 Task: Add an event with the title Third Performance Evaluation and Recognition, date '2023/12/03', time 9:40 AM to 11:40 AMand add a description: The Strategy Planning Session sets the foundation for informed decision-making, goal alignment, and coordinated efforts. It enables participants to collectively shape the organization's or project's direction, anticipate challenges, and create a roadmap for success._x000D_
_x000D_
_x000D_
_x000D_
_x000D_
, put the event into Yellow category, logged in from the account softage.9@softage.netand send the event invitation to softage.6@softage.net with CC to  softage.7@softage.net. Set a reminder for the event 12 hour before
Action: Mouse moved to (81, 107)
Screenshot: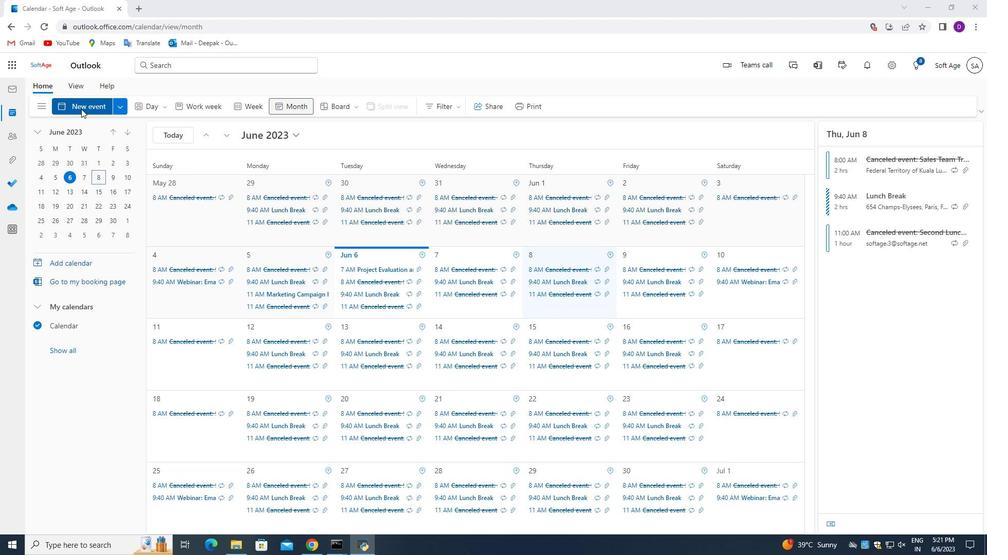 
Action: Mouse pressed left at (81, 107)
Screenshot: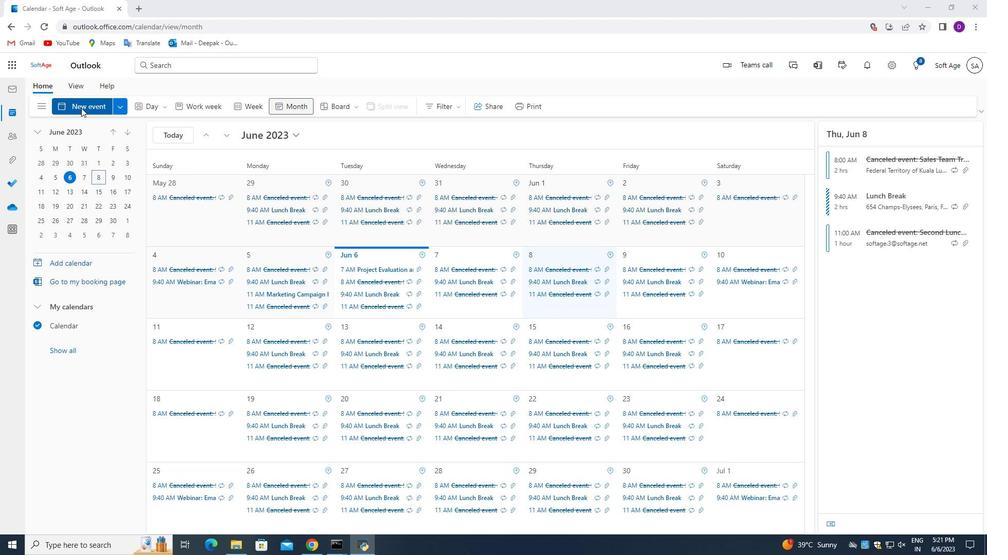 
Action: Mouse moved to (361, 388)
Screenshot: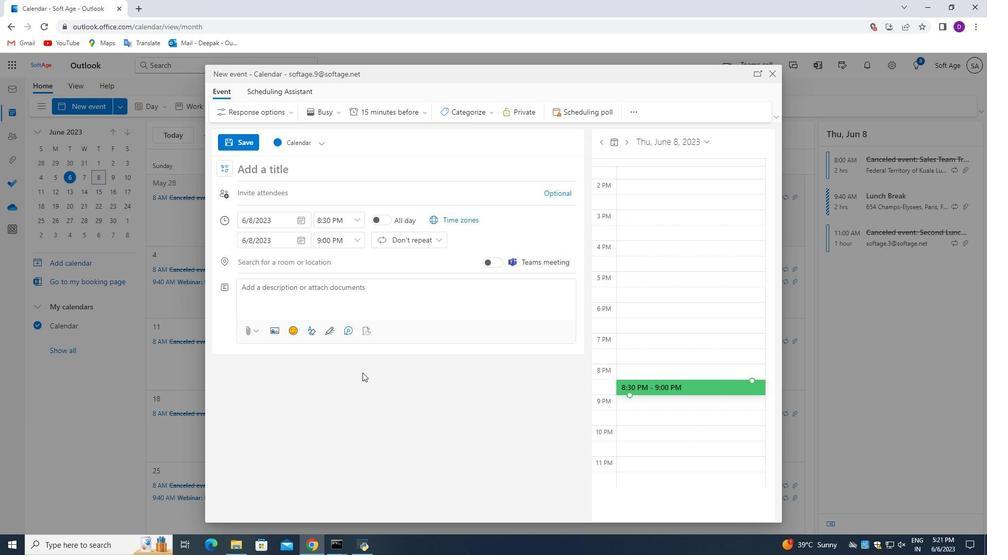 
Action: Key pressed <Key.shift_r>Third<Key.space><Key.shift>Performance<Key.space><Key.shift_r>Evaluation<Key.space>and<Key.space><Key.shift_r>Recognition
Screenshot: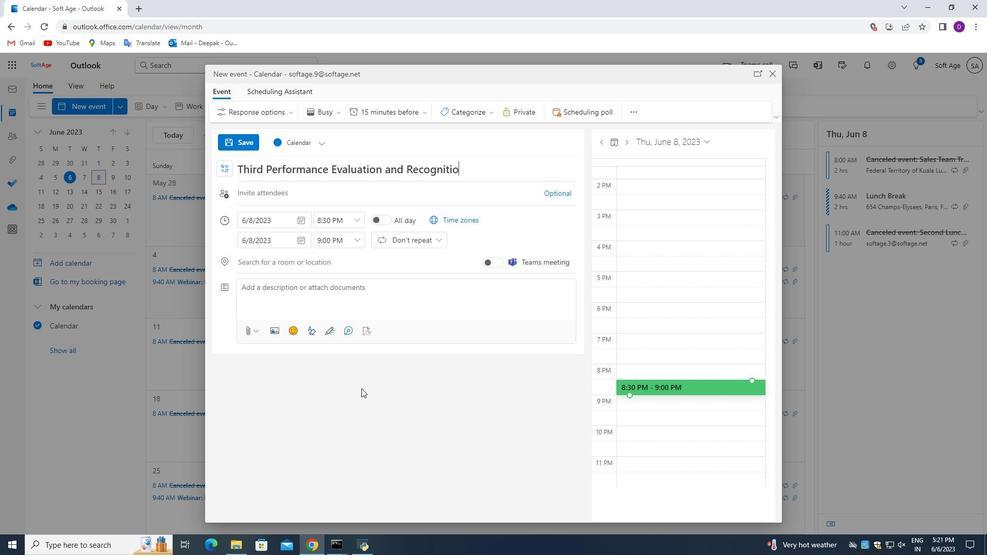 
Action: Mouse moved to (300, 221)
Screenshot: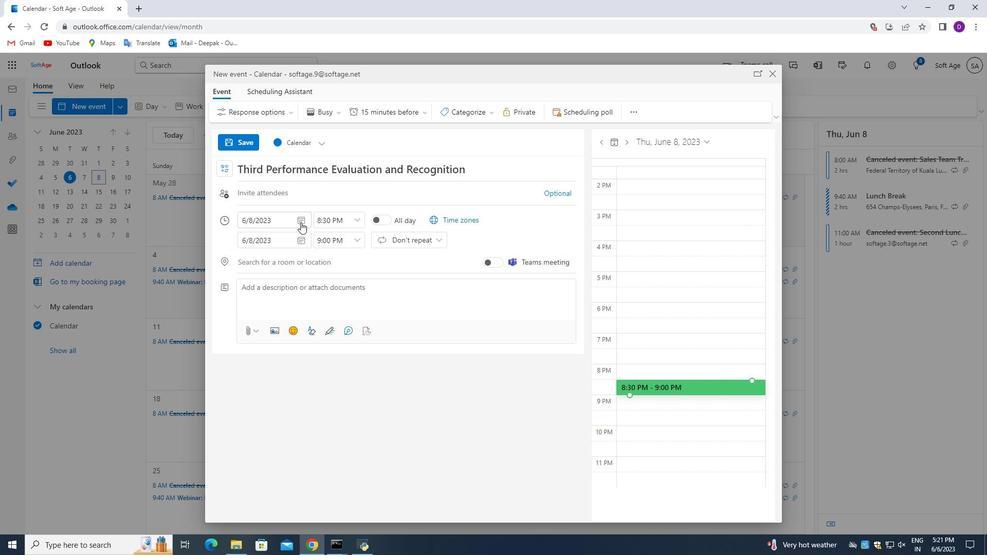 
Action: Mouse pressed left at (300, 221)
Screenshot: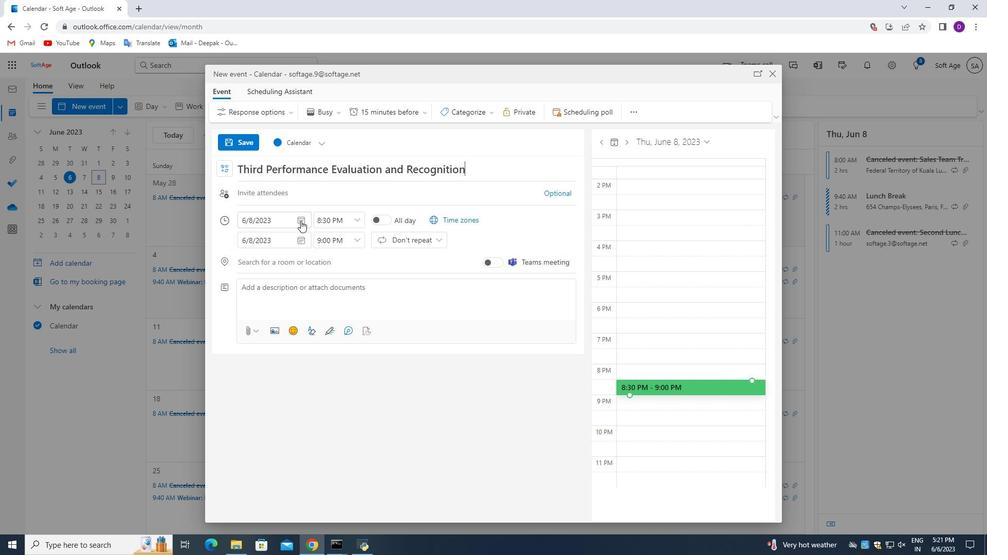 
Action: Mouse moved to (273, 242)
Screenshot: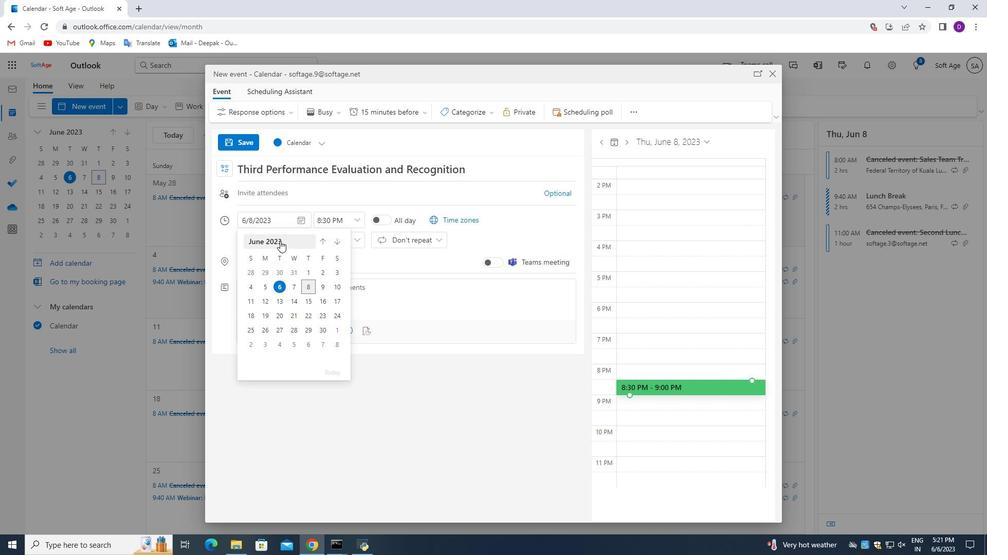 
Action: Mouse pressed left at (273, 242)
Screenshot: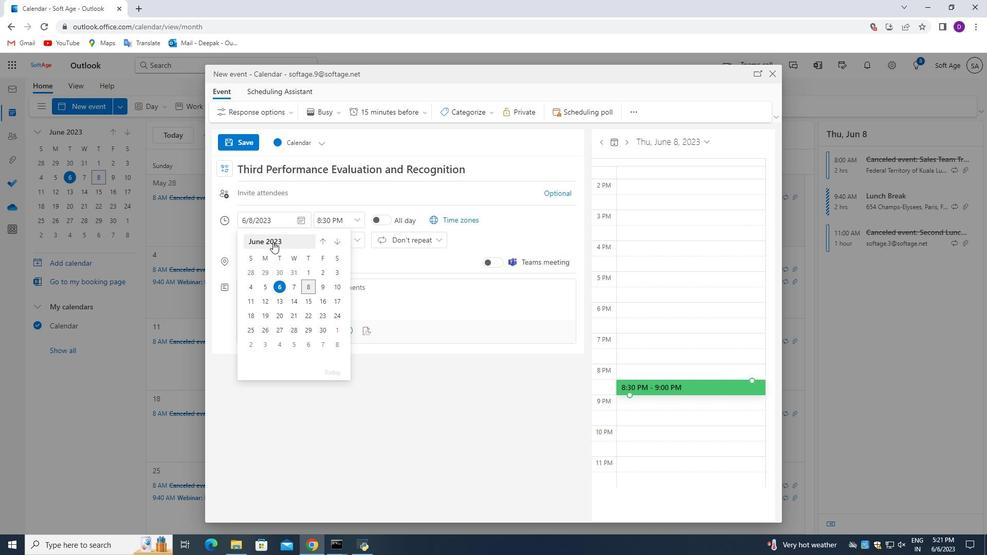 
Action: Mouse moved to (334, 320)
Screenshot: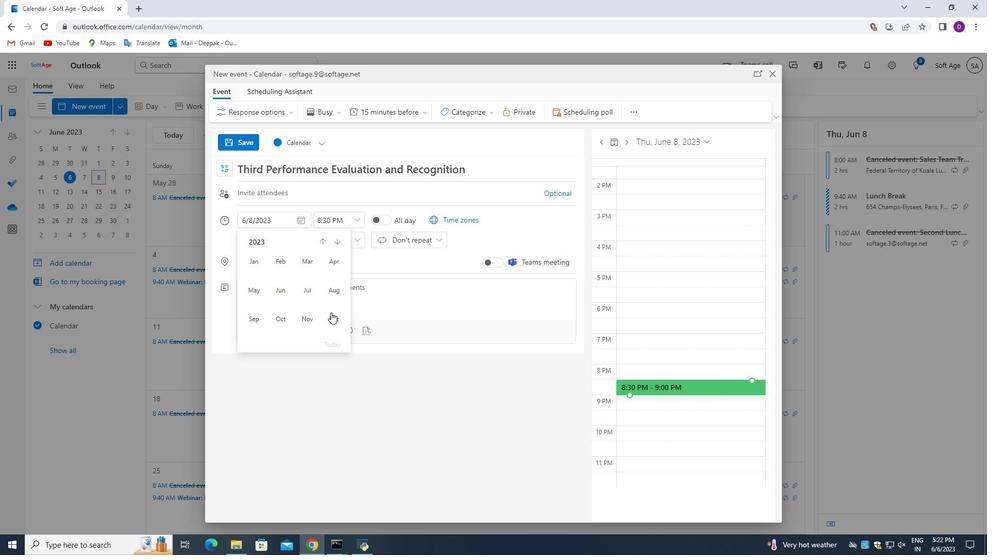 
Action: Mouse pressed left at (334, 320)
Screenshot: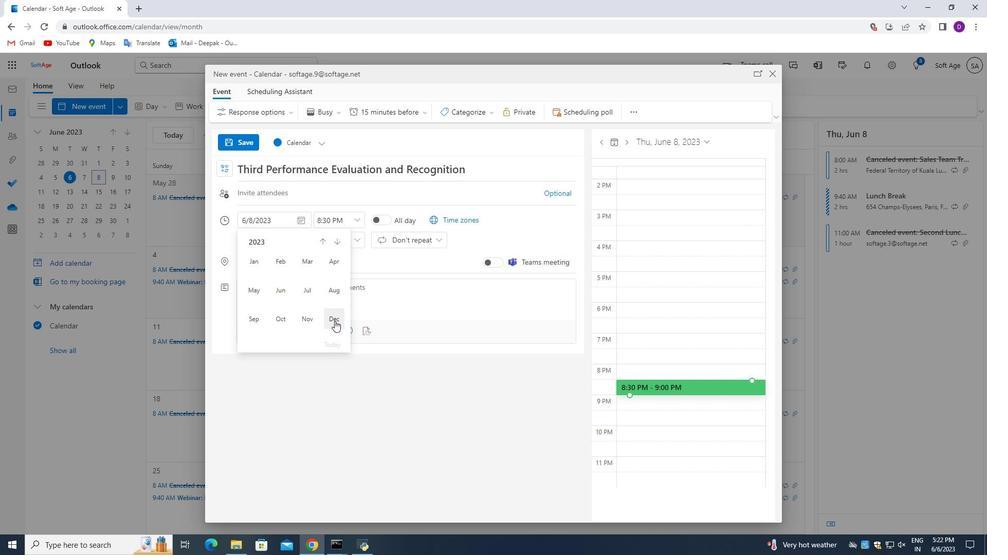 
Action: Mouse moved to (250, 287)
Screenshot: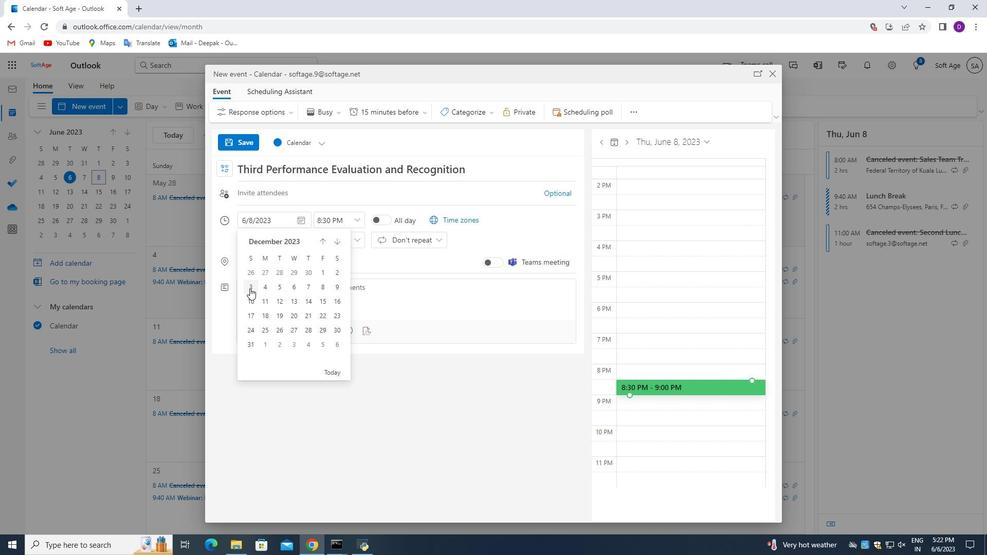 
Action: Mouse pressed left at (250, 287)
Screenshot: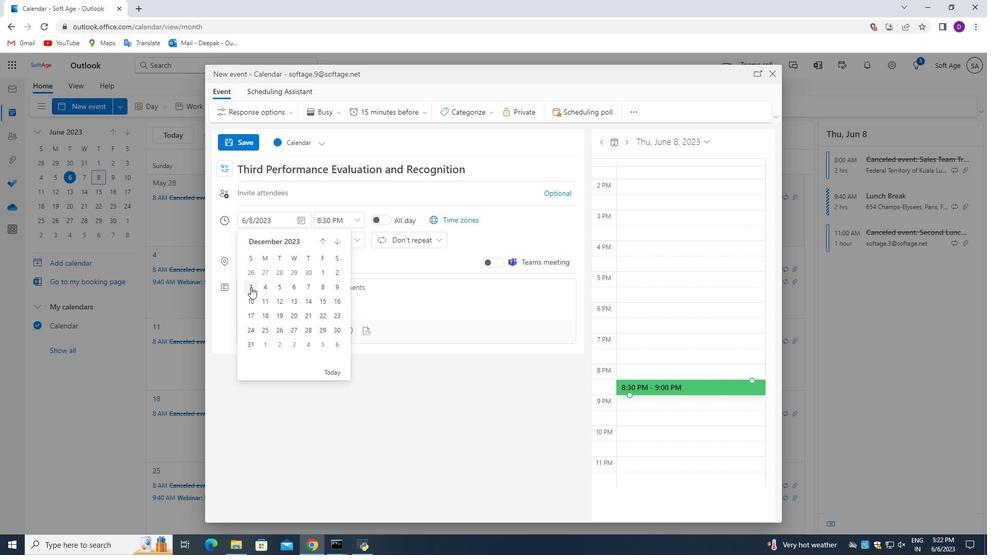 
Action: Mouse moved to (356, 220)
Screenshot: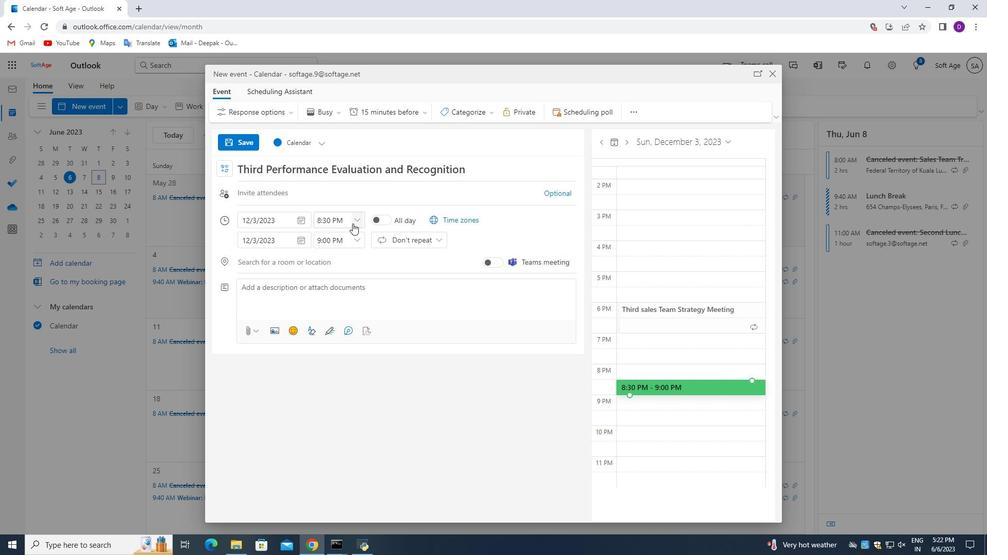 
Action: Mouse pressed left at (356, 220)
Screenshot: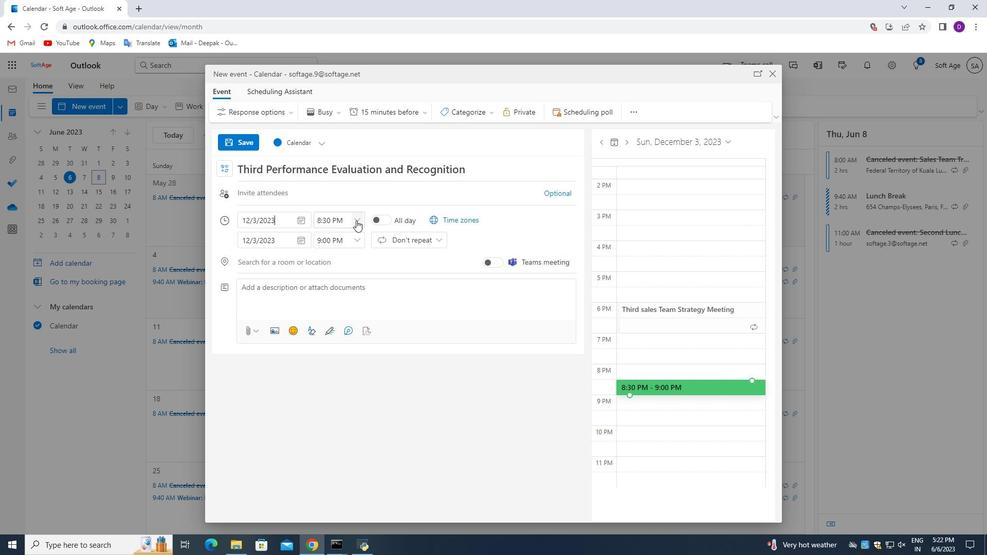 
Action: Mouse moved to (334, 322)
Screenshot: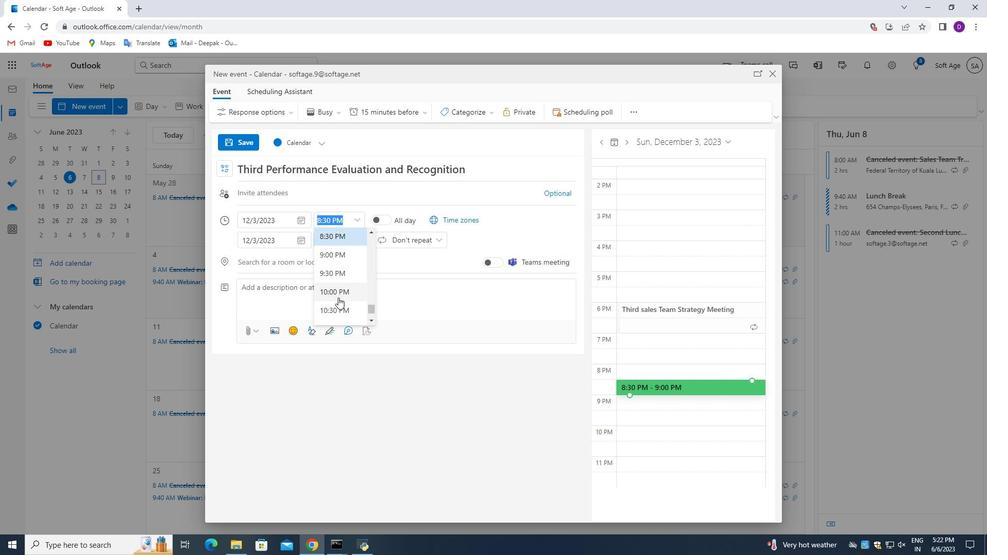 
Action: Mouse scrolled (334, 323) with delta (0, 0)
Screenshot: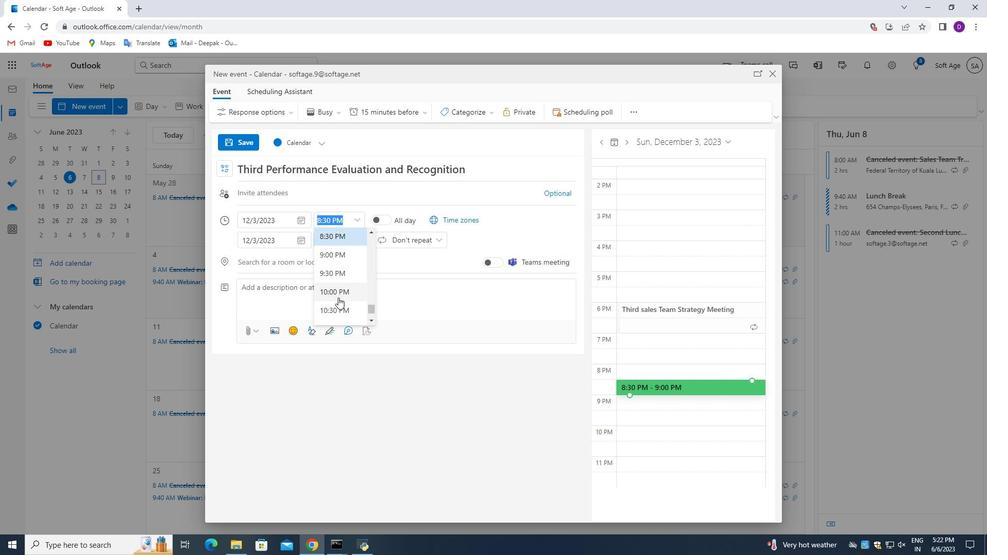 
Action: Mouse moved to (334, 322)
Screenshot: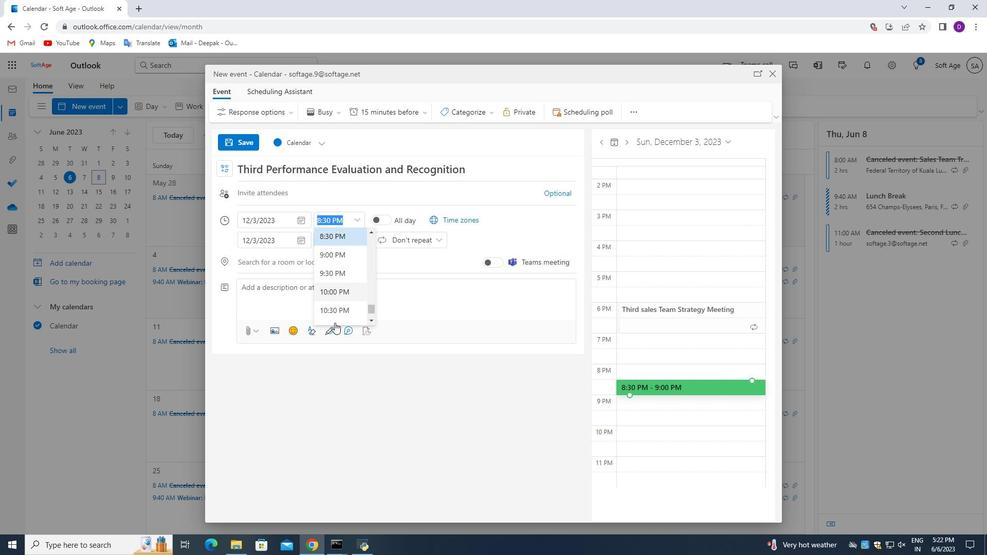 
Action: Mouse scrolled (334, 323) with delta (0, 0)
Screenshot: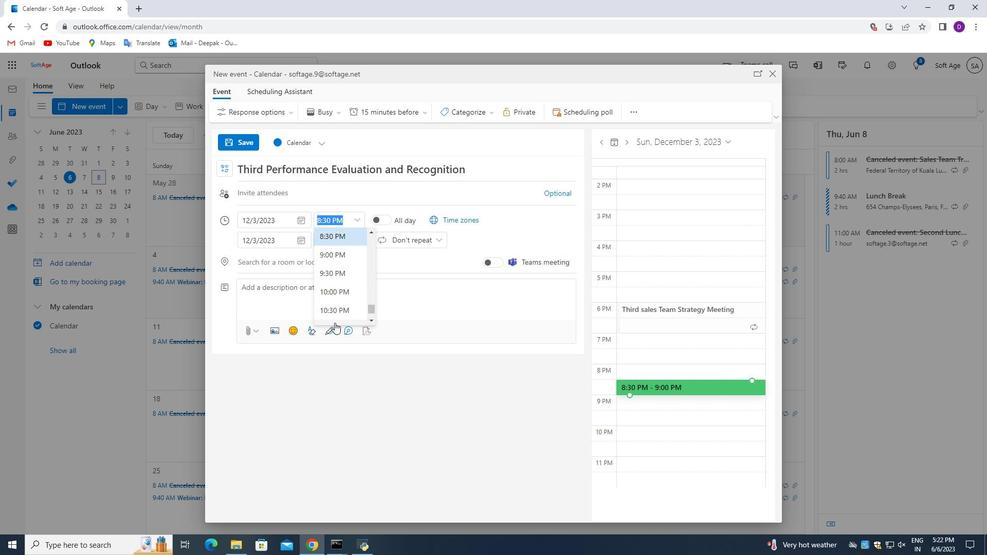 
Action: Mouse moved to (345, 276)
Screenshot: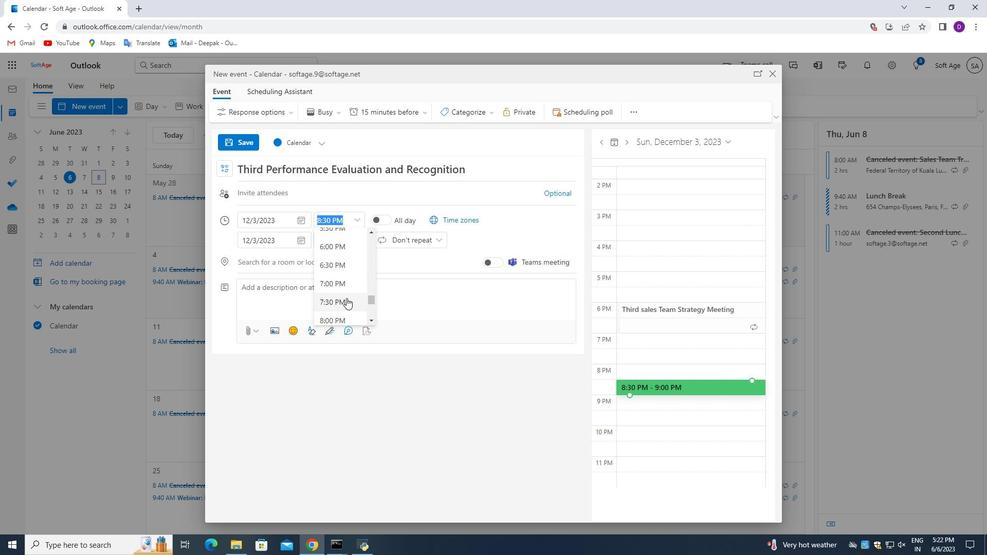 
Action: Mouse scrolled (345, 276) with delta (0, 0)
Screenshot: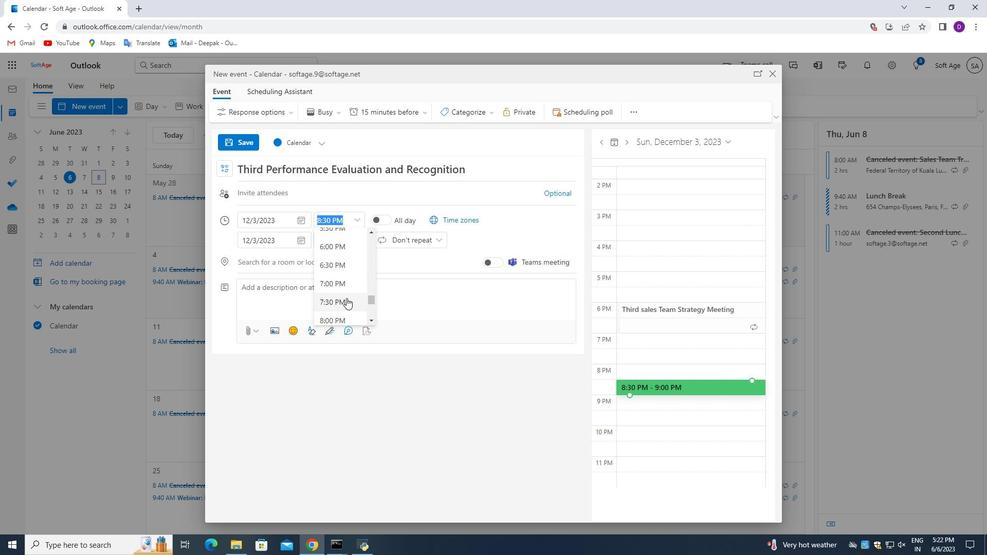 
Action: Mouse moved to (345, 274)
Screenshot: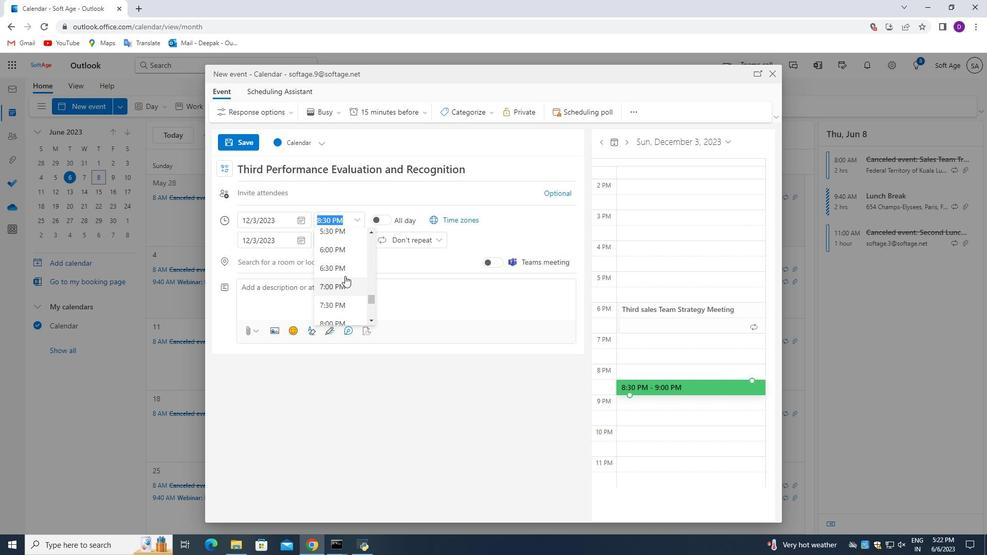 
Action: Mouse scrolled (345, 275) with delta (0, 0)
Screenshot: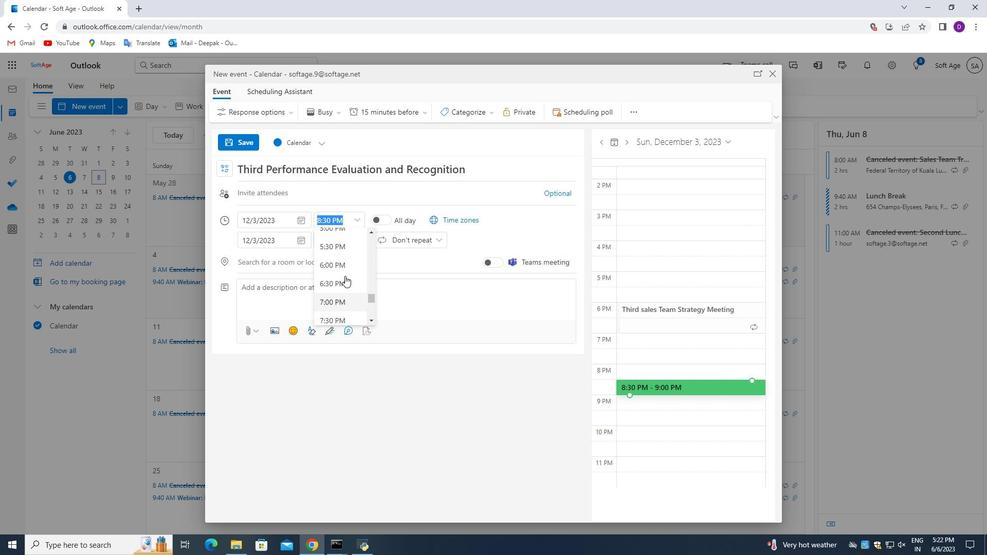 
Action: Mouse scrolled (345, 275) with delta (0, 0)
Screenshot: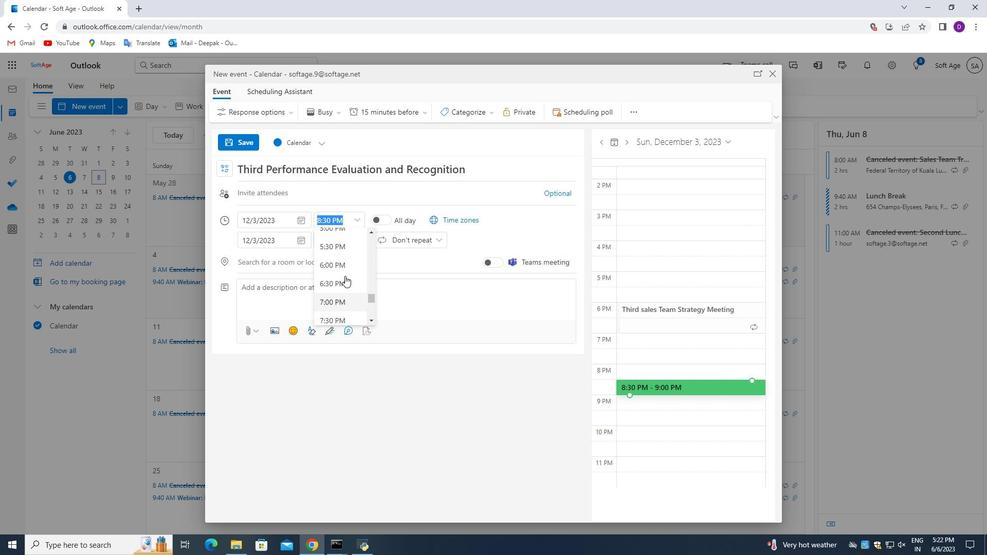 
Action: Mouse scrolled (345, 275) with delta (0, 0)
Screenshot: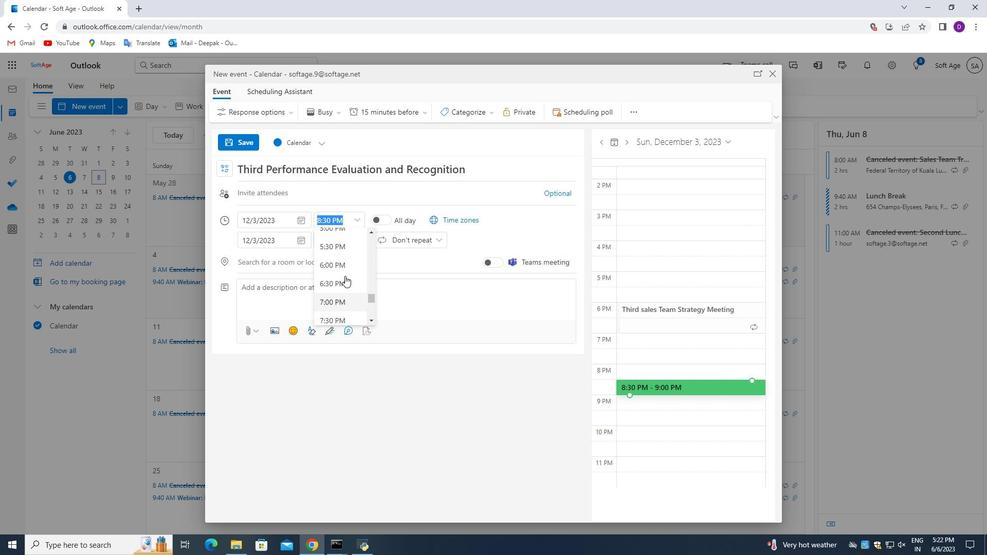 
Action: Mouse scrolled (345, 275) with delta (0, 0)
Screenshot: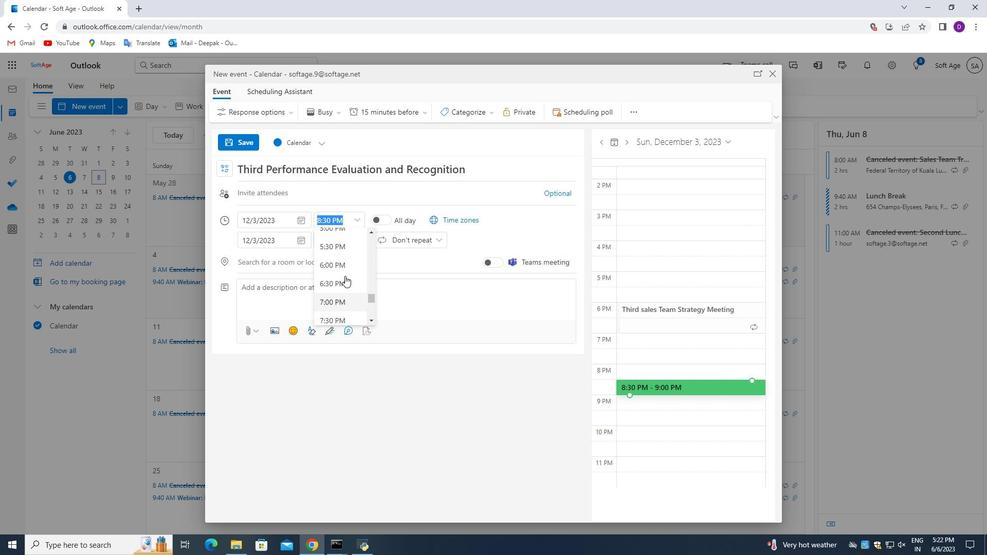 
Action: Mouse moved to (341, 286)
Screenshot: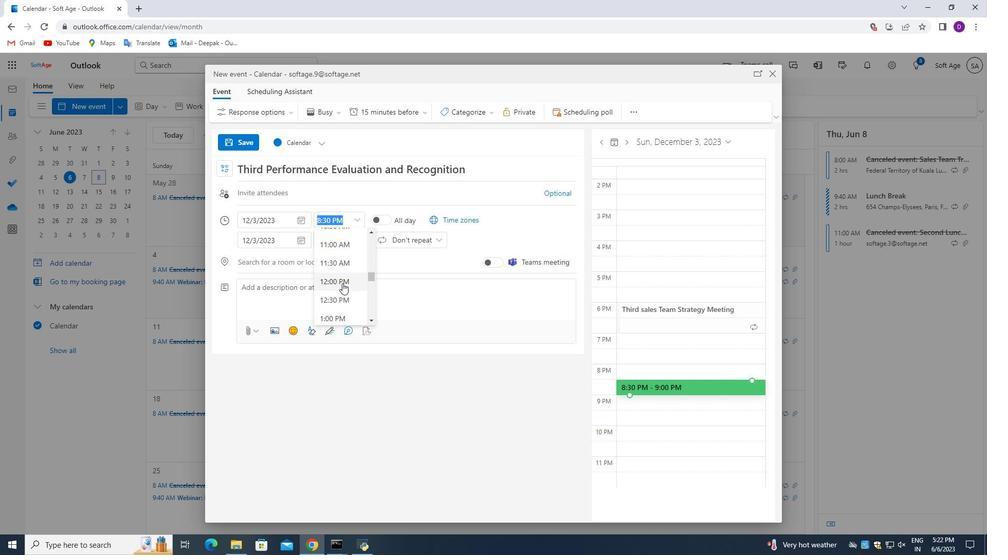 
Action: Mouse scrolled (341, 286) with delta (0, 0)
Screenshot: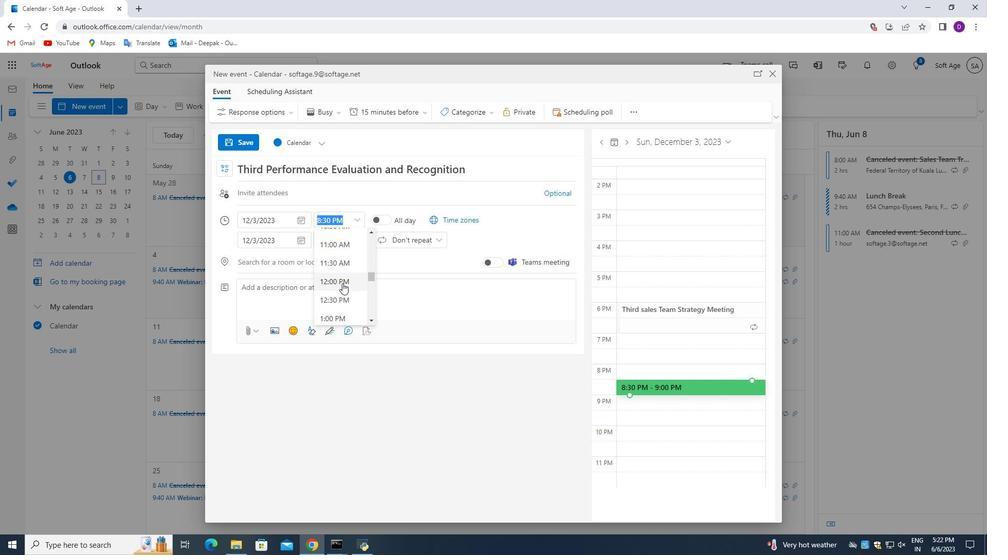 
Action: Mouse moved to (341, 287)
Screenshot: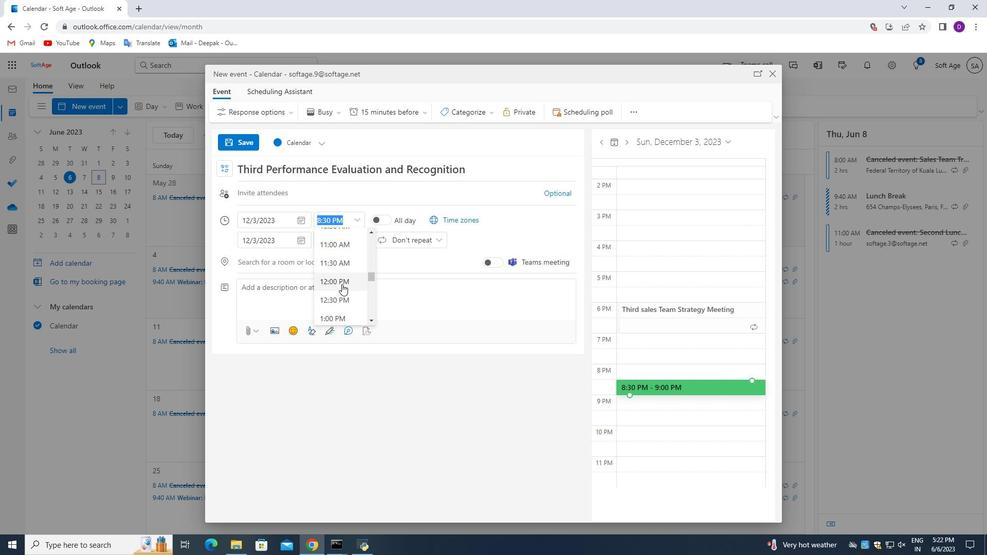 
Action: Mouse scrolled (341, 288) with delta (0, 0)
Screenshot: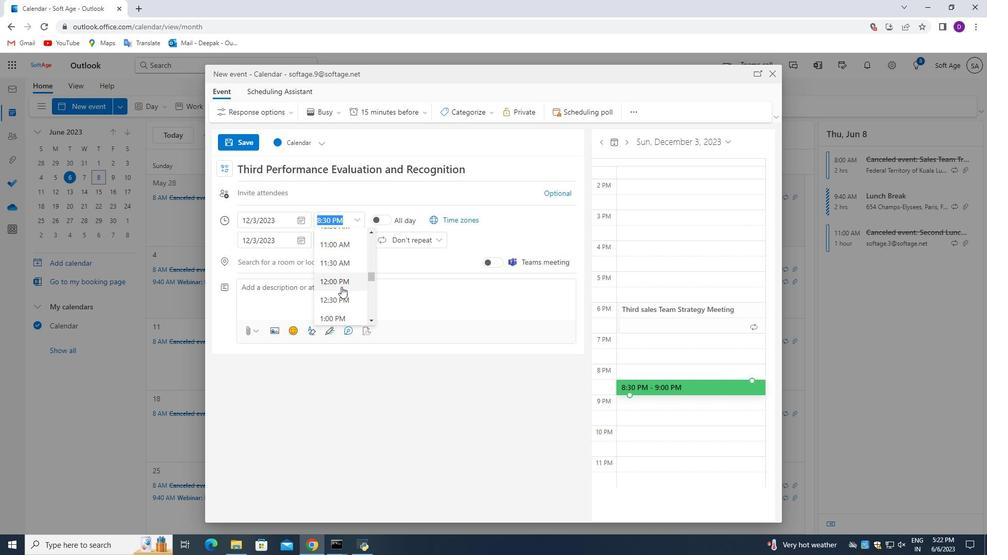 
Action: Mouse moved to (340, 292)
Screenshot: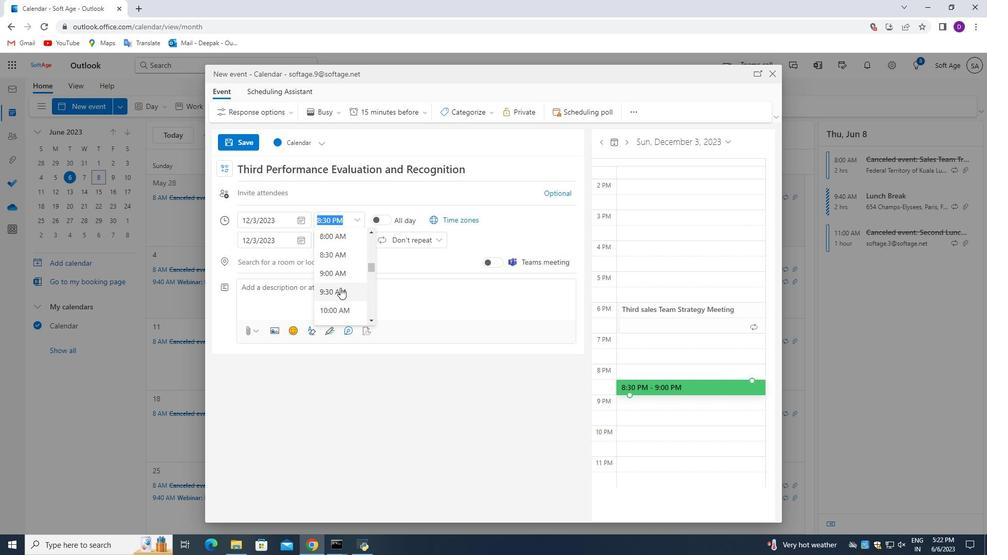
Action: Mouse pressed left at (340, 292)
Screenshot: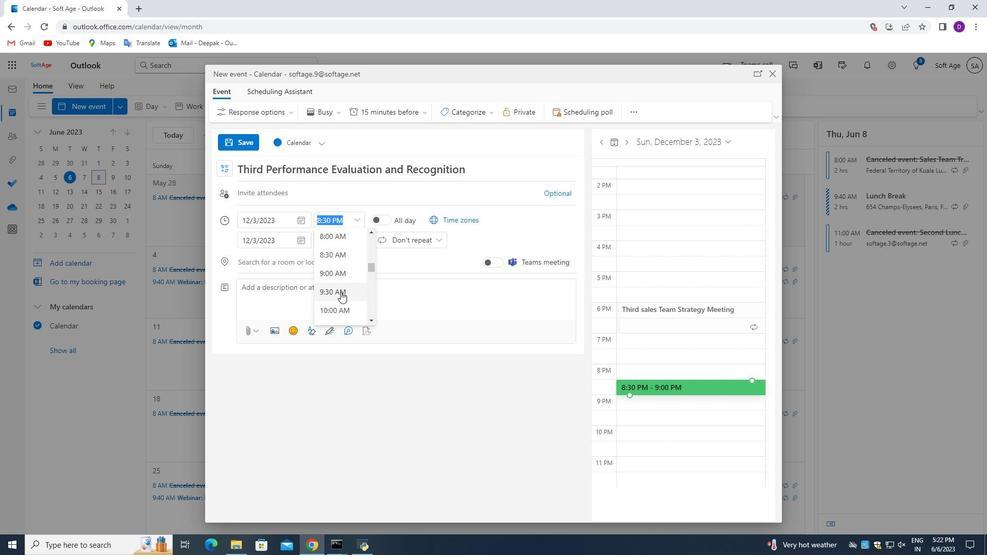 
Action: Mouse moved to (326, 221)
Screenshot: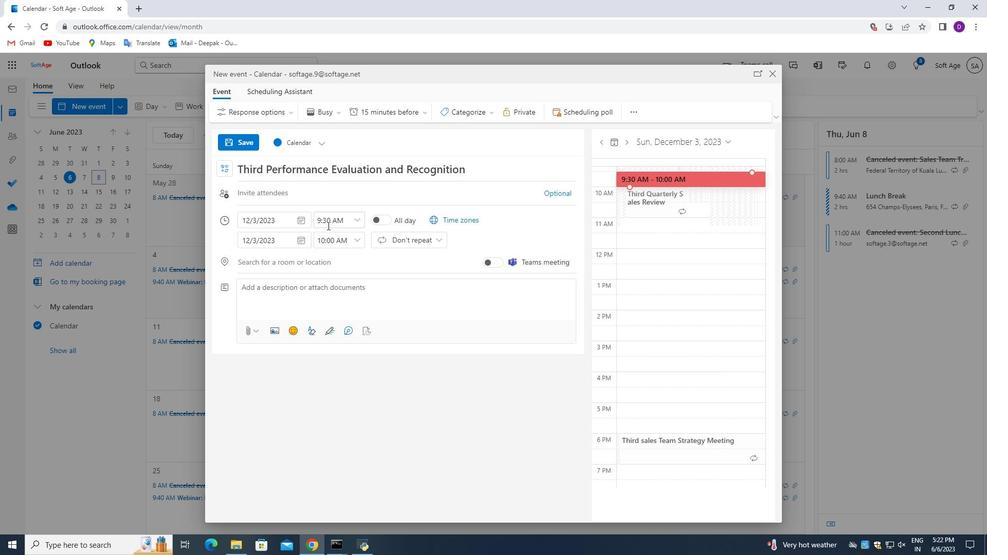 
Action: Mouse pressed left at (326, 221)
Screenshot: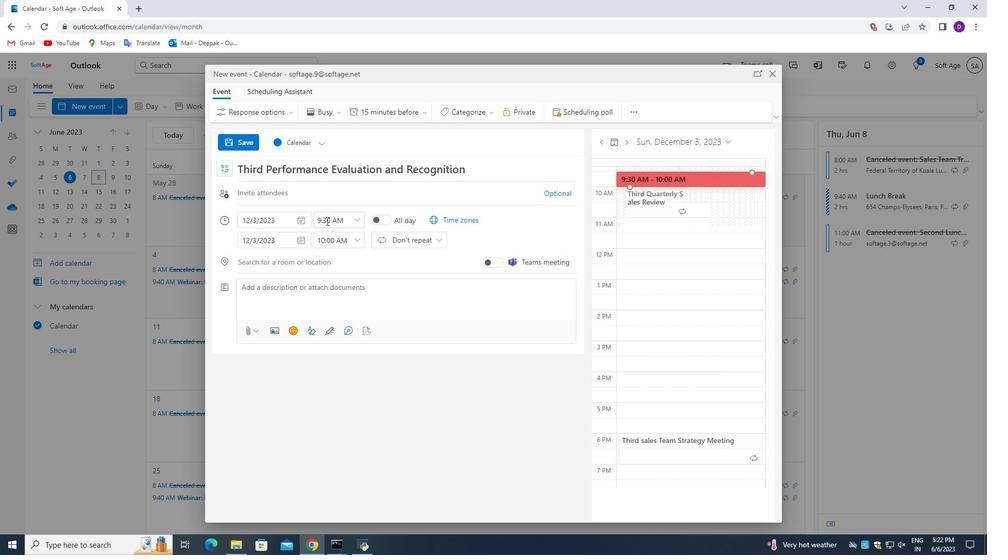 
Action: Mouse moved to (375, 330)
Screenshot: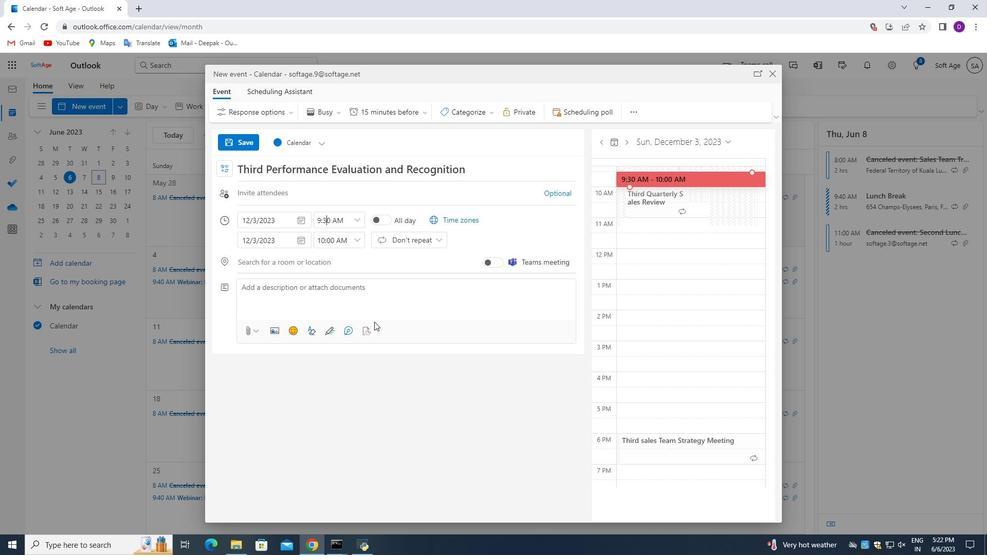 
Action: Key pressed <Key.backspace>4
Screenshot: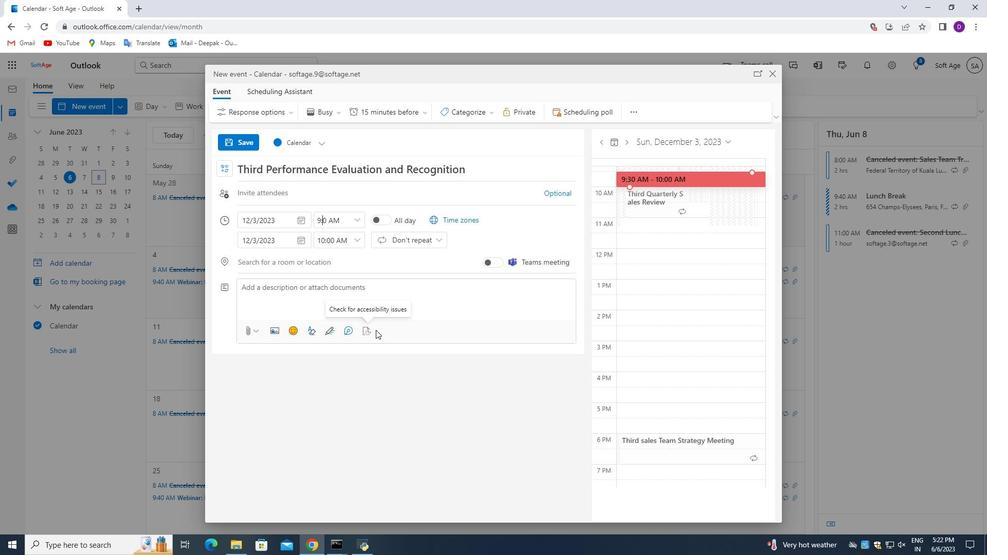 
Action: Mouse moved to (360, 242)
Screenshot: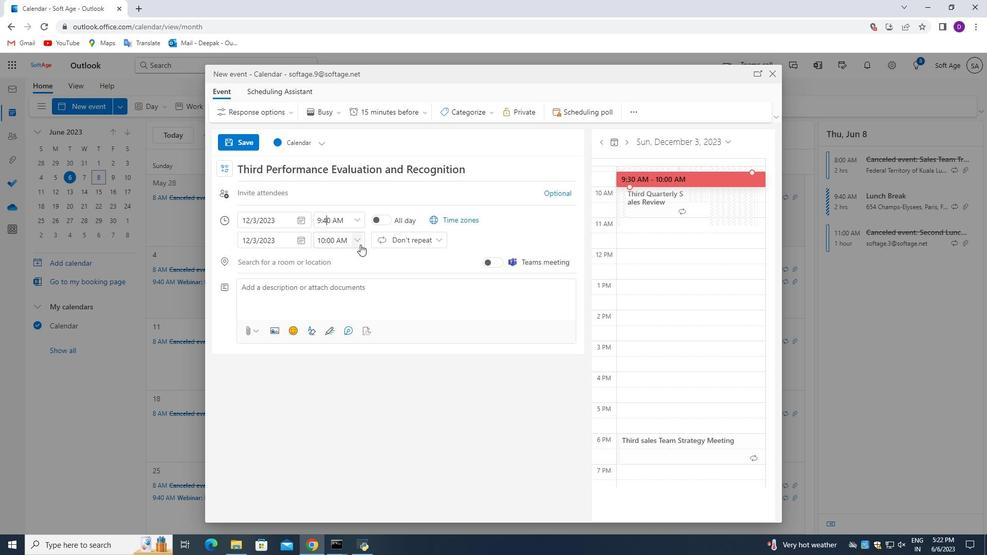 
Action: Mouse pressed left at (360, 242)
Screenshot: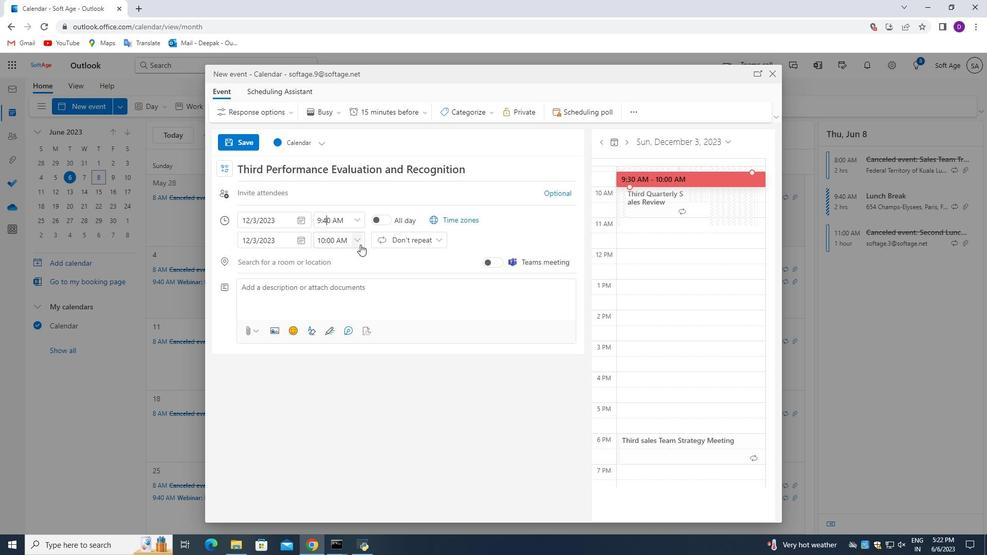 
Action: Mouse moved to (353, 281)
Screenshot: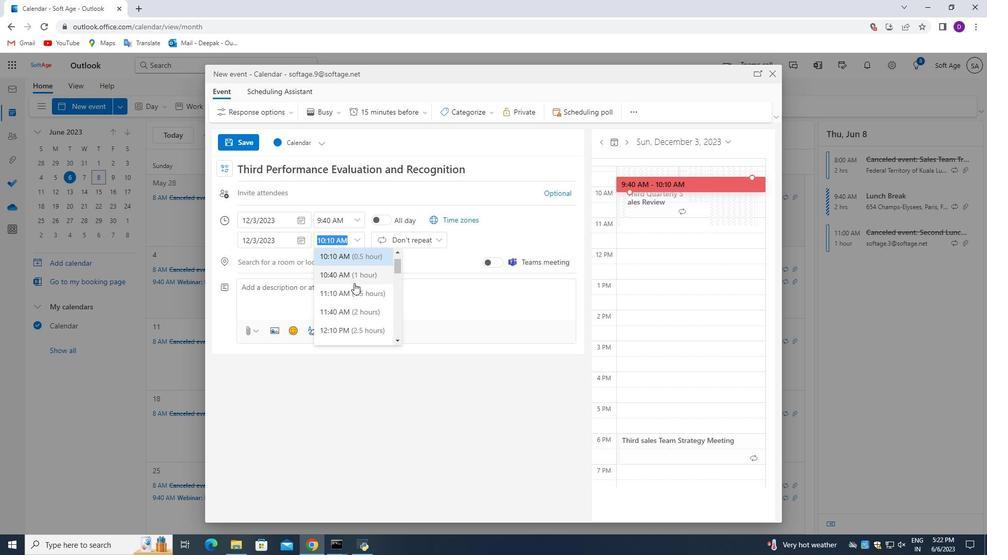 
Action: Mouse pressed left at (353, 281)
Screenshot: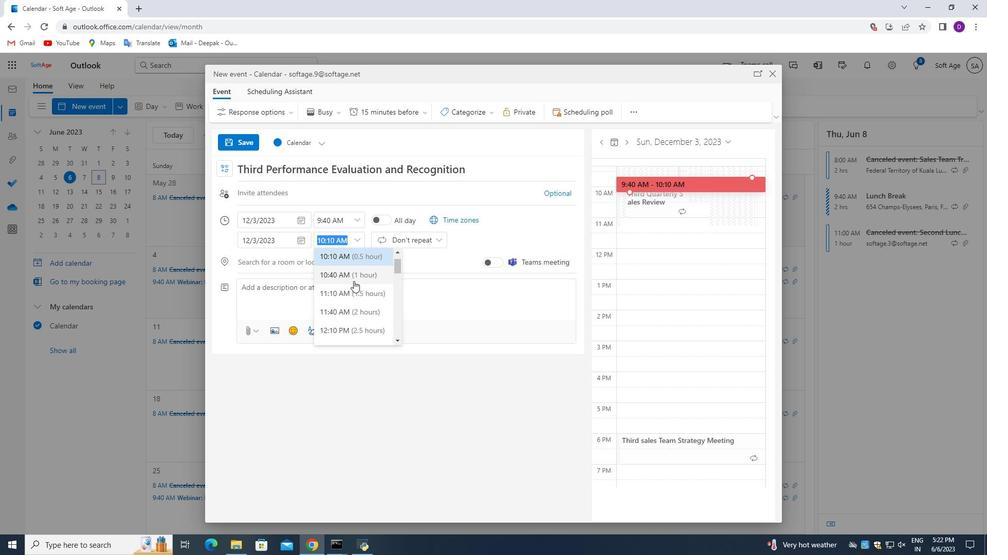 
Action: Mouse moved to (323, 287)
Screenshot: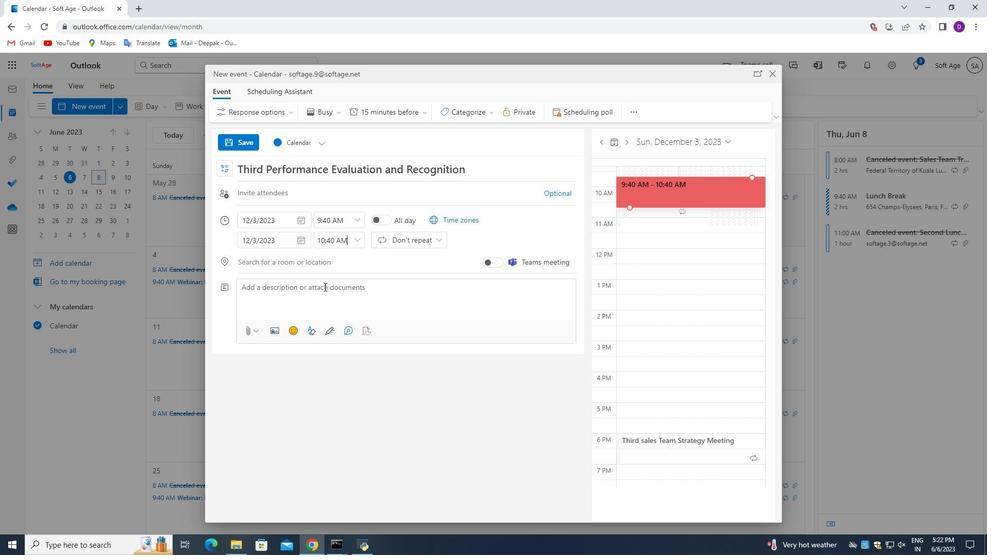 
Action: Mouse pressed left at (323, 287)
Screenshot: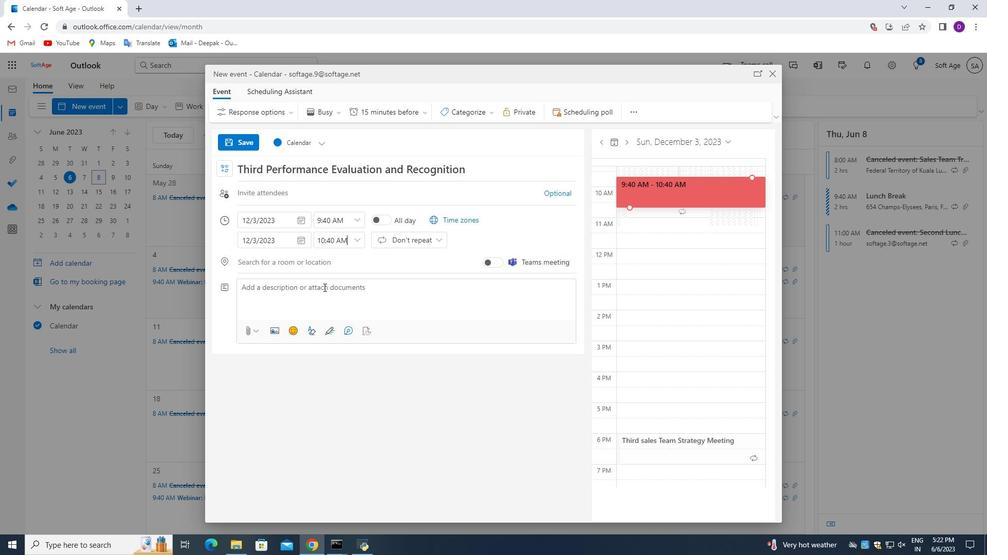 
Action: Mouse moved to (314, 418)
Screenshot: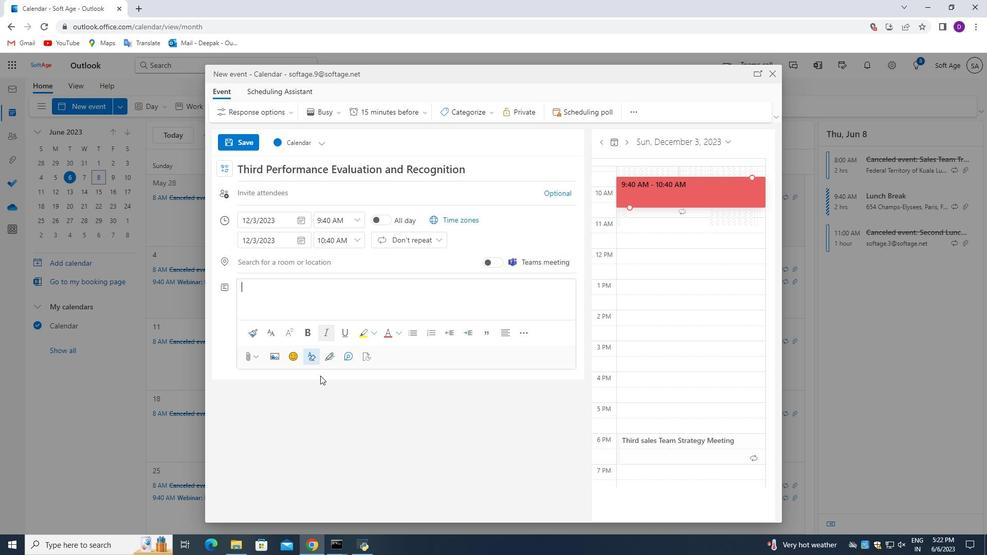 
Action: Key pressed <Key.shift_r>The<Key.space><Key.shift_r>Strategy<Key.space><Key.shift>Planning<Key.space><Key.shift_r>Session<Key.space>sets<Key.space>the<Key.space>foundation<Key.space>for<Key.space>informed<Key.space>decision-making,<Key.space>goal<Key.space>alo<Key.backspace>ignment,<Key.space>and<Key.space>cooe<Key.backspace>rdinated<Key.space>efforts.<Key.space>i<Key.backspace><Key.shift><Key.shift>It<Key.space>enables<Key.space>participants<Key.space>to<Key.space>collectively<Key.space>shape<Key.space>the<Key.space>organization's<Key.space>or<Key.space>project's<Key.space>direction,<Key.space>anticipate<Key.space>challenges,<Key.space>and<Key.space>create<Key.space>a<Key.space>roadmap<Key.space>for<Key.space>success.
Screenshot: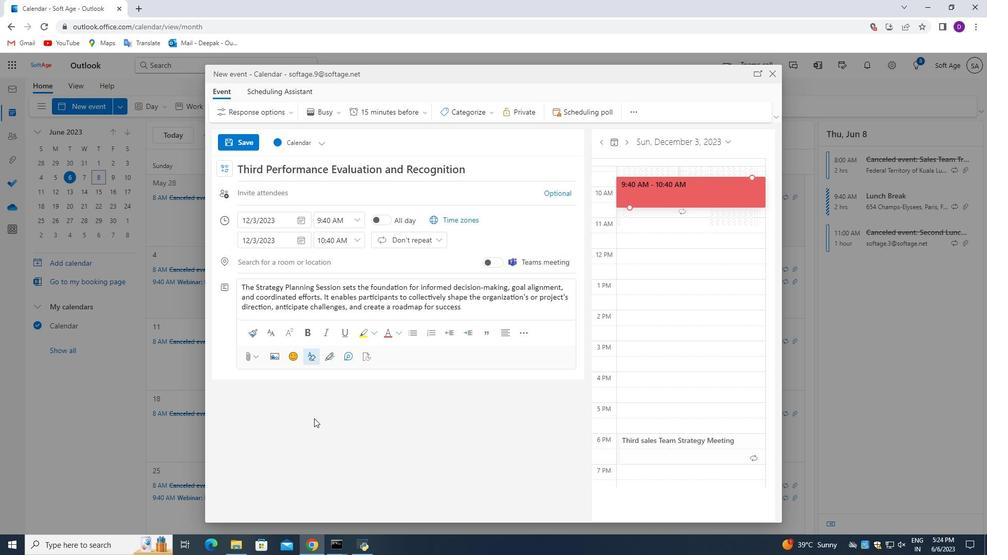 
Action: Mouse moved to (389, 384)
Screenshot: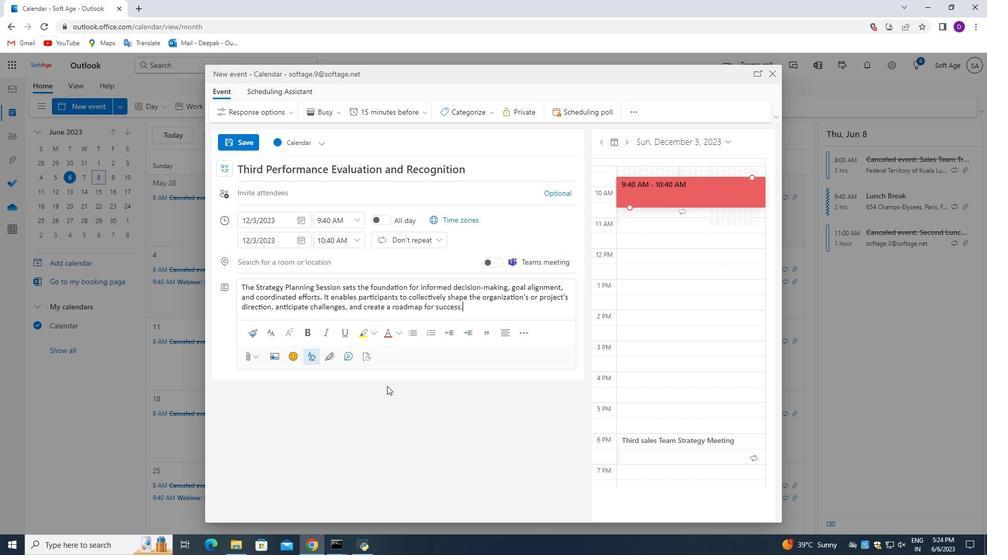 
Action: Mouse scrolled (389, 383) with delta (0, 0)
Screenshot: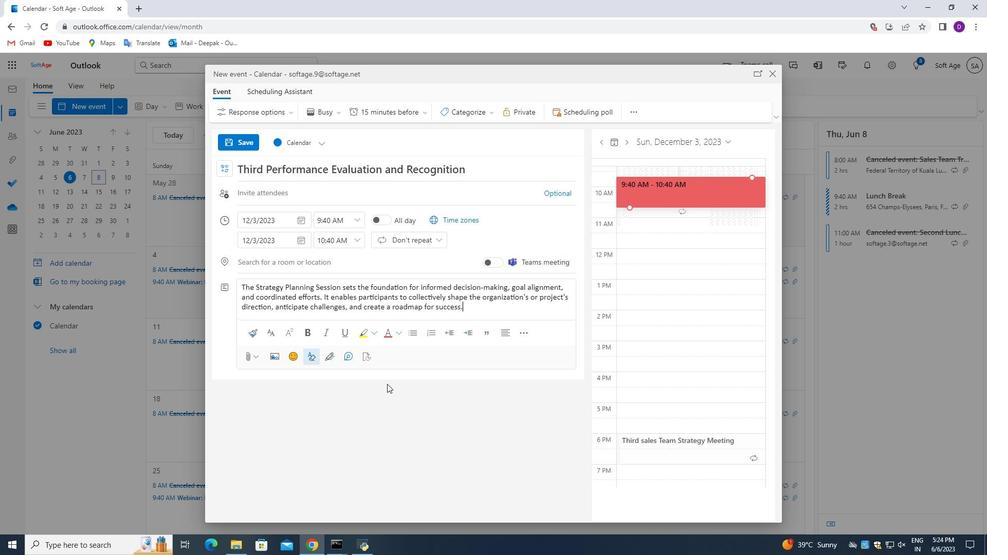 
Action: Mouse scrolled (389, 383) with delta (0, 0)
Screenshot: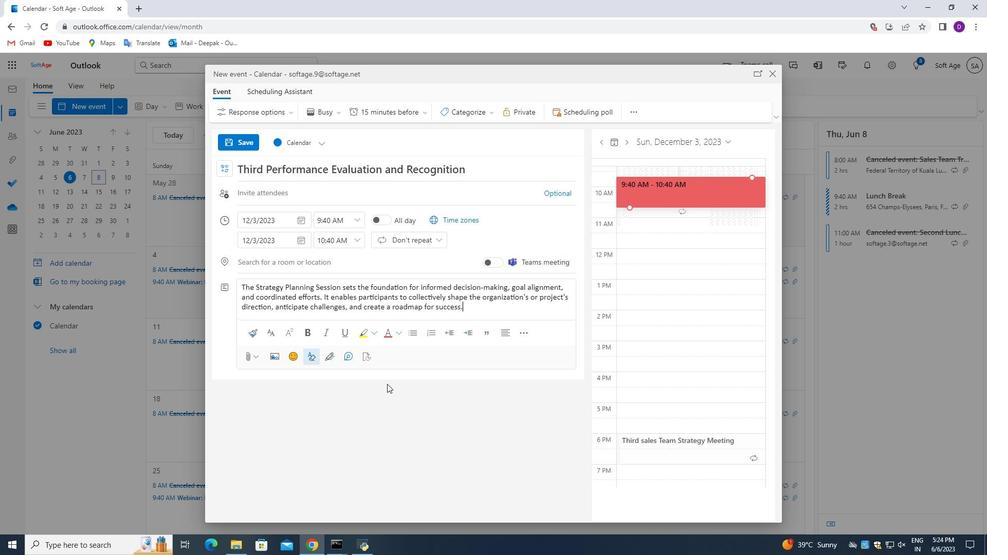 
Action: Mouse scrolled (389, 383) with delta (0, 0)
Screenshot: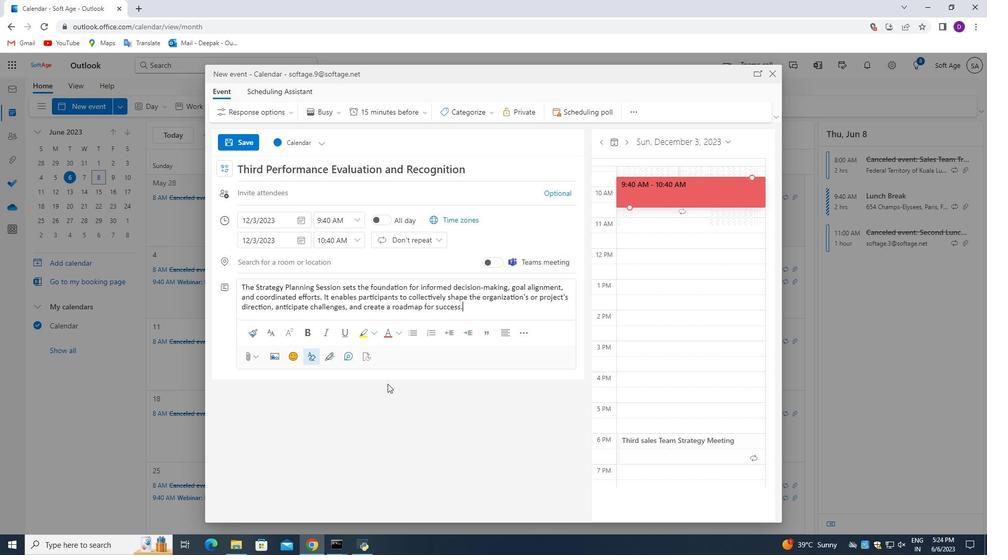 
Action: Mouse moved to (389, 384)
Screenshot: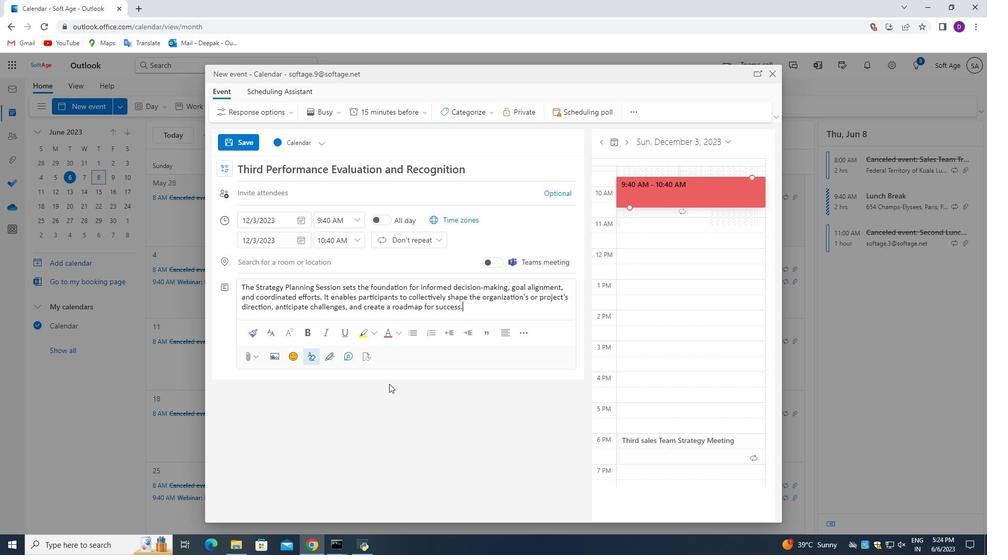 
Action: Mouse scrolled (389, 383) with delta (0, 0)
Screenshot: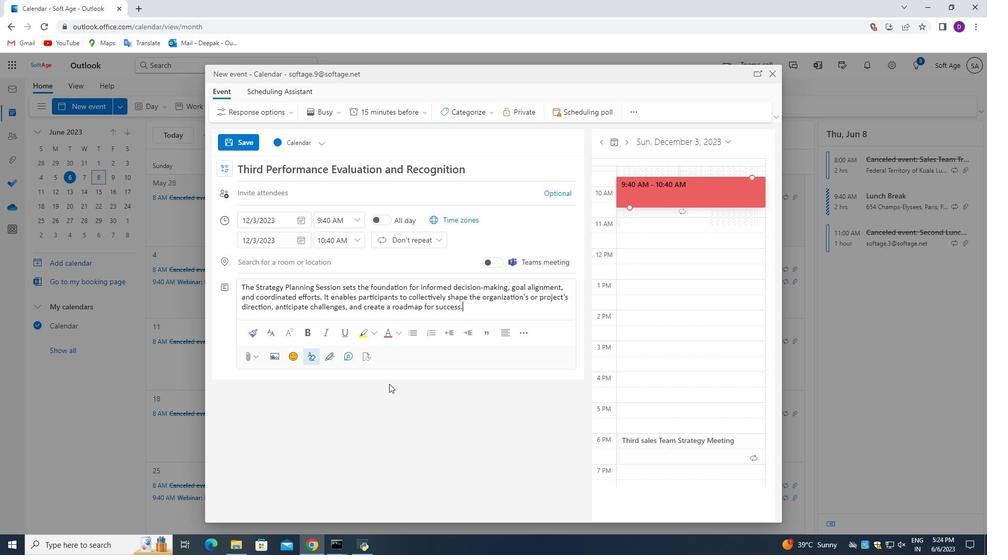 
Action: Mouse moved to (373, 388)
Screenshot: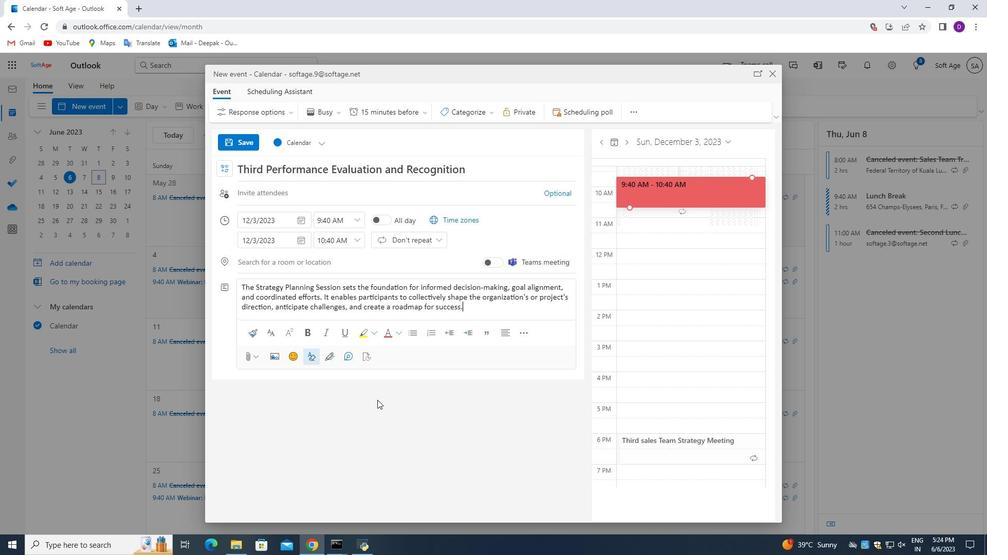 
Action: Mouse scrolled (373, 389) with delta (0, 0)
Screenshot: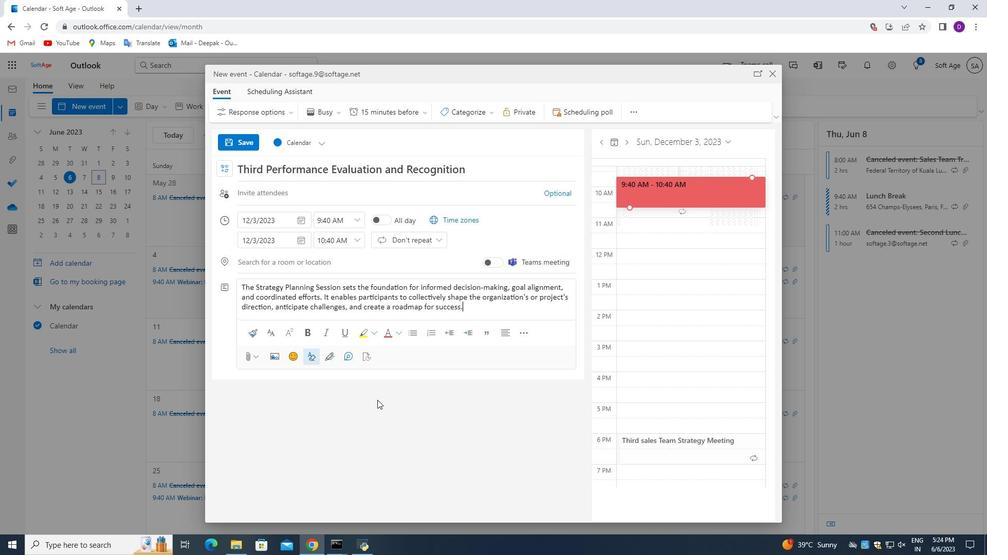 
Action: Mouse moved to (372, 383)
Screenshot: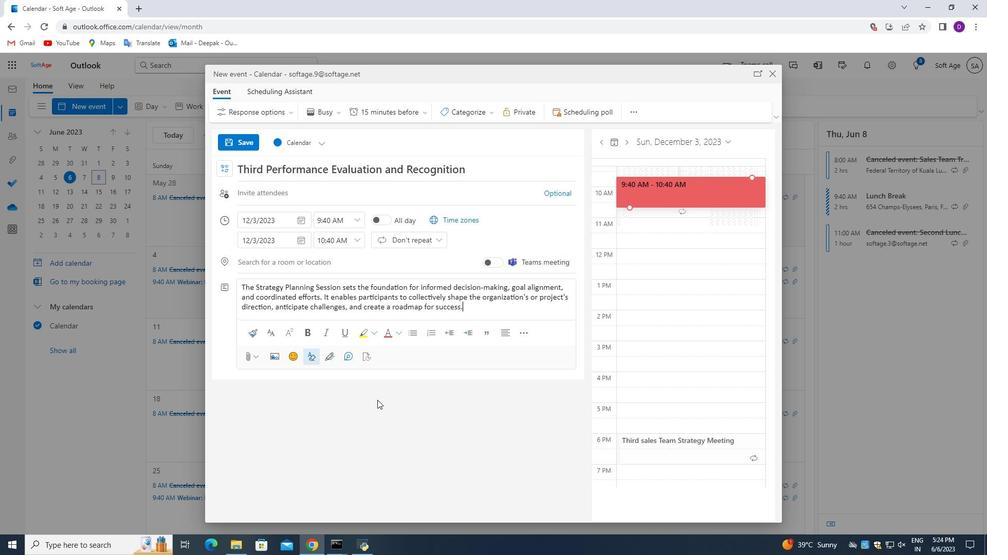 
Action: Mouse scrolled (372, 384) with delta (0, 0)
Screenshot: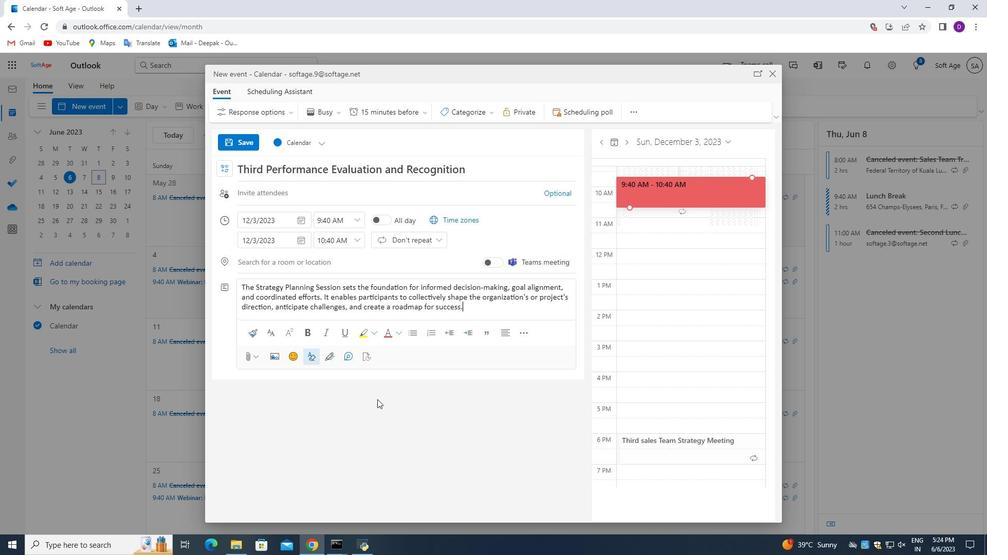 
Action: Mouse moved to (370, 374)
Screenshot: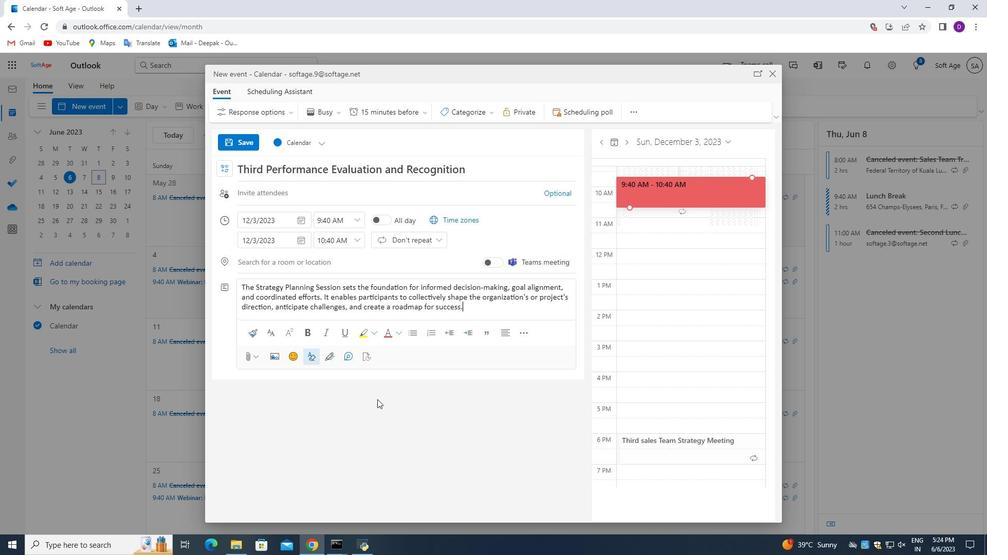 
Action: Mouse scrolled (370, 375) with delta (0, 0)
Screenshot: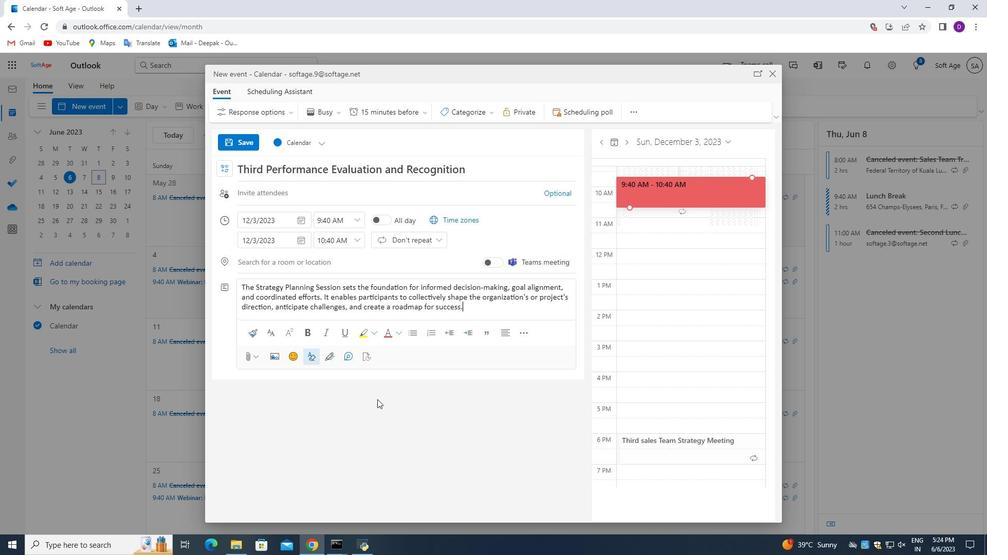 
Action: Mouse moved to (301, 221)
Screenshot: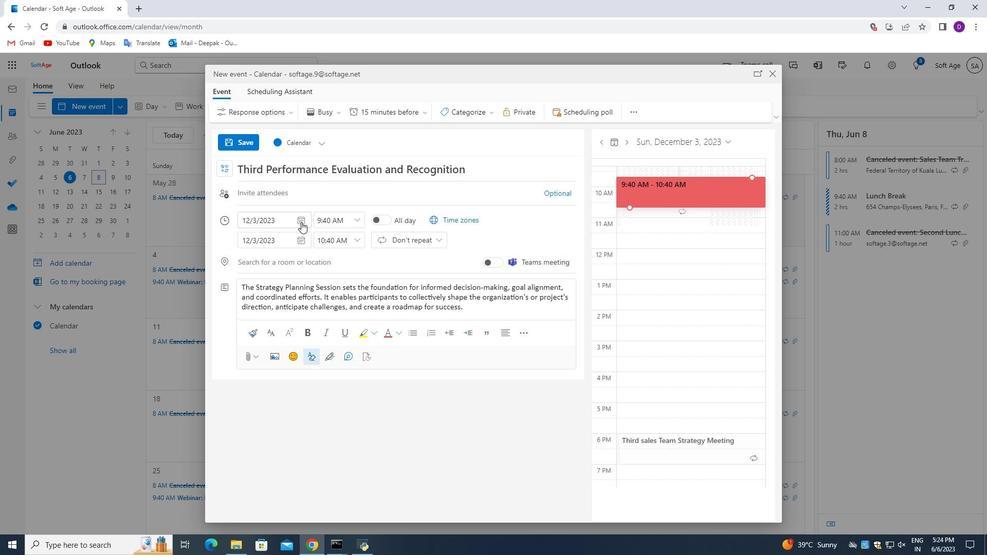 
Action: Mouse pressed left at (301, 221)
Screenshot: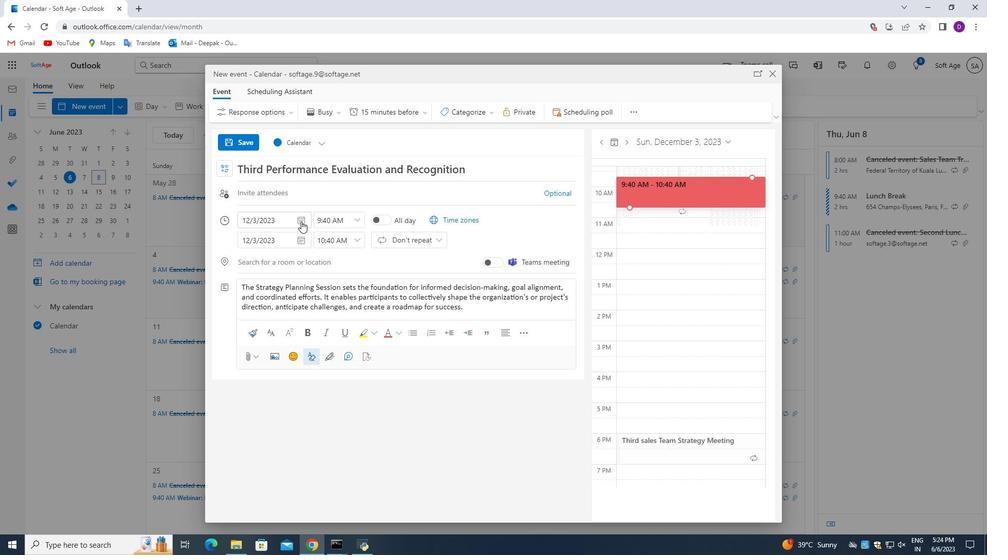 
Action: Mouse moved to (472, 116)
Screenshot: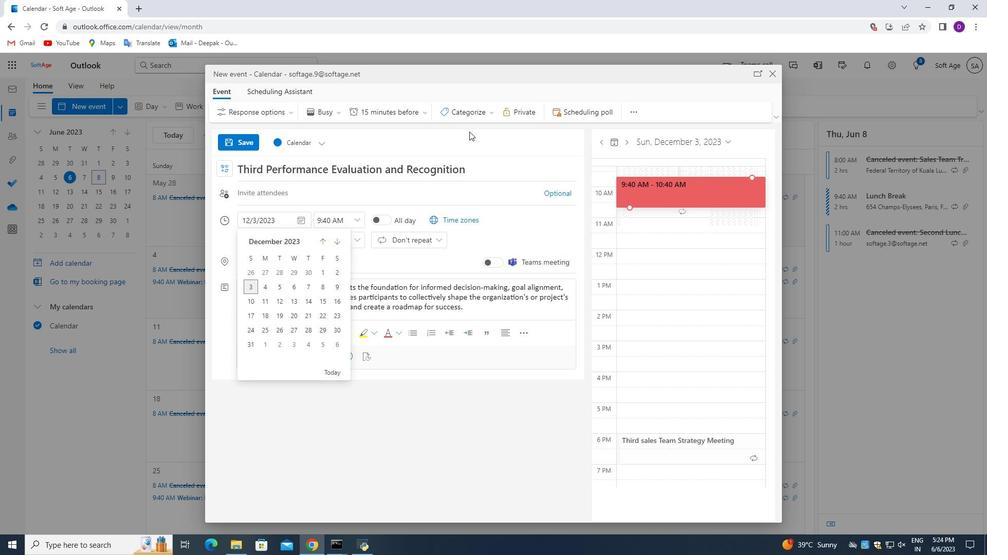 
Action: Mouse pressed left at (472, 116)
Screenshot: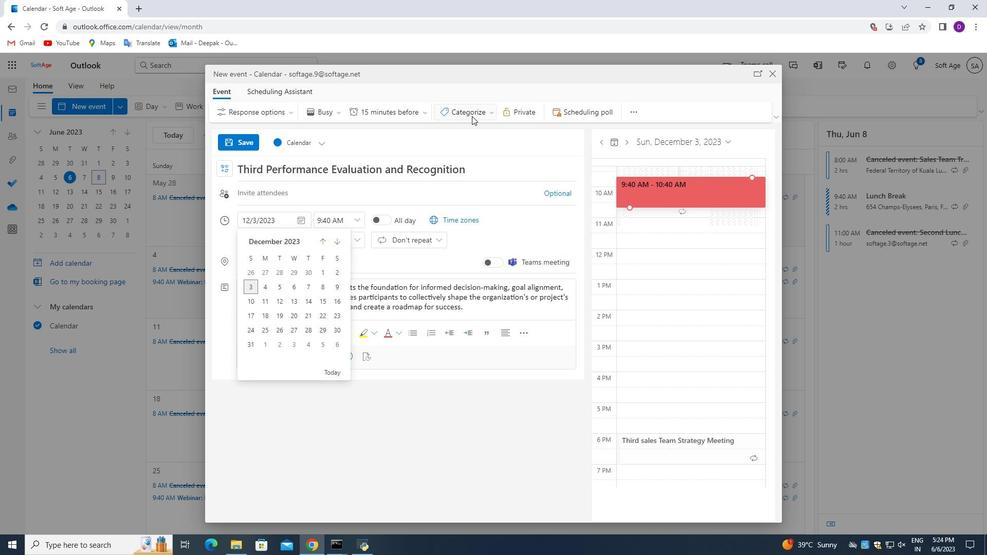 
Action: Mouse moved to (476, 211)
Screenshot: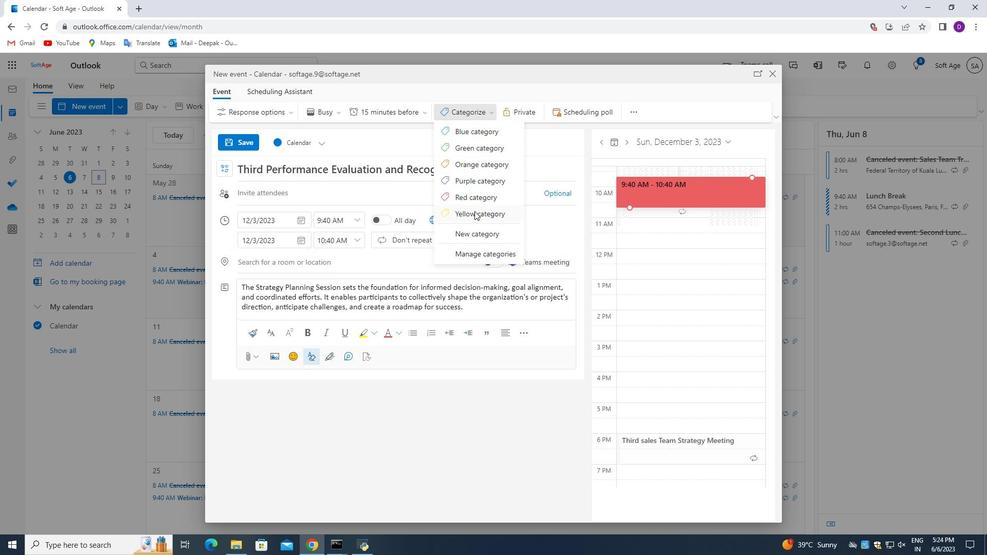 
Action: Mouse pressed left at (476, 211)
Screenshot: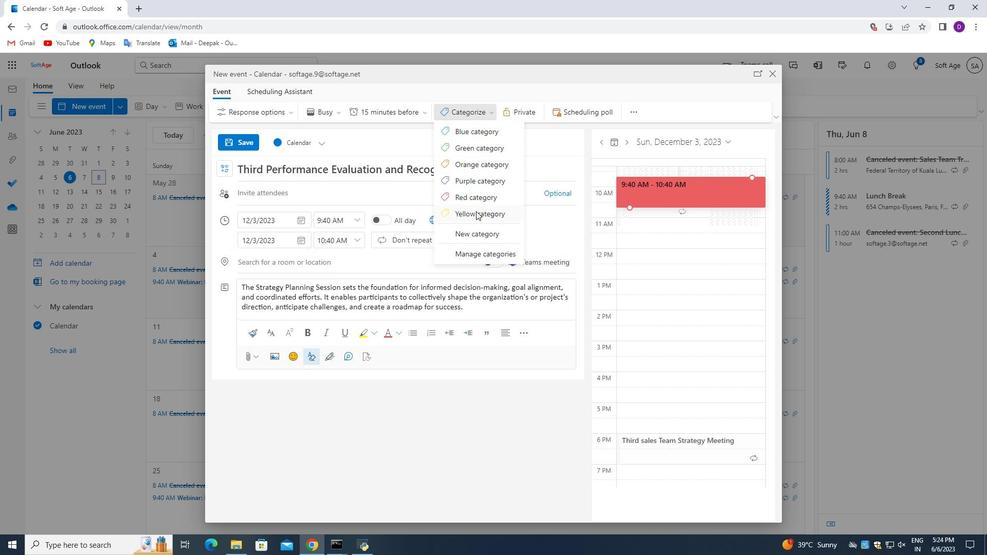 
Action: Mouse moved to (321, 251)
Screenshot: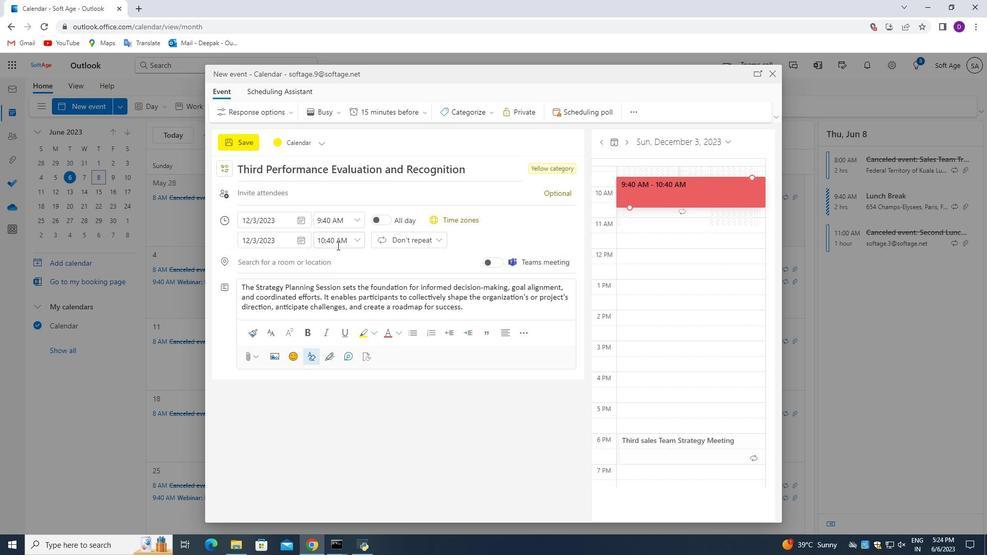
Action: Mouse scrolled (321, 251) with delta (0, 0)
Screenshot: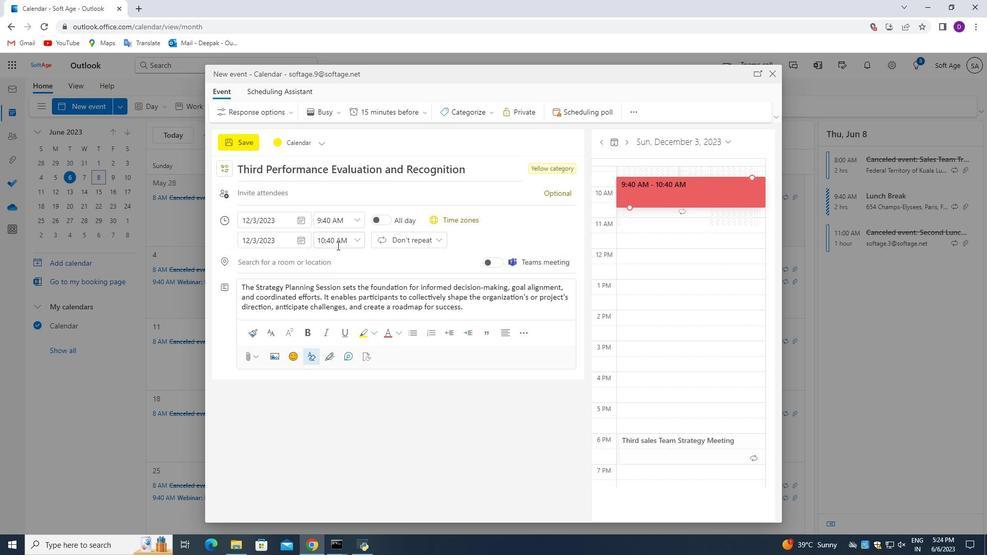 
Action: Mouse moved to (320, 254)
Screenshot: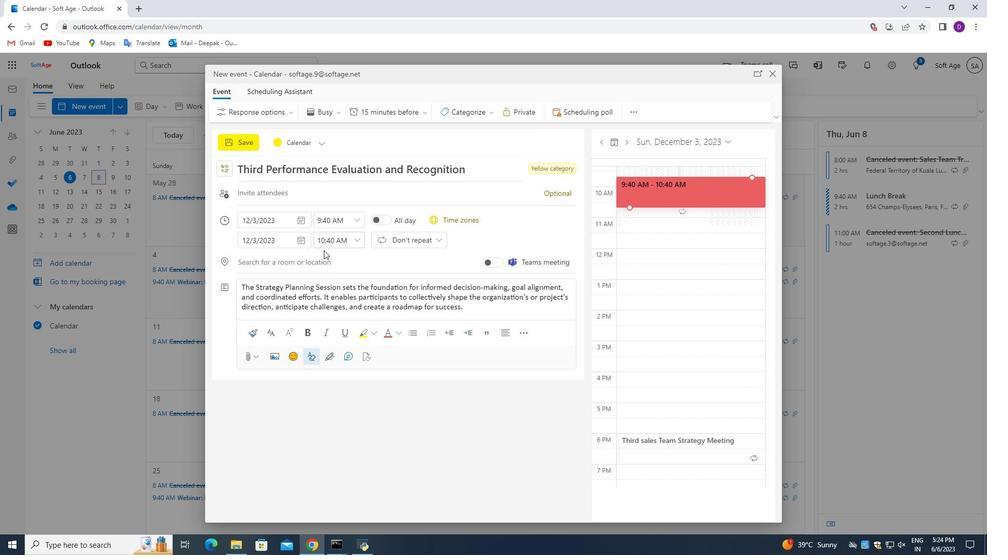 
Action: Mouse scrolled (320, 254) with delta (0, 0)
Screenshot: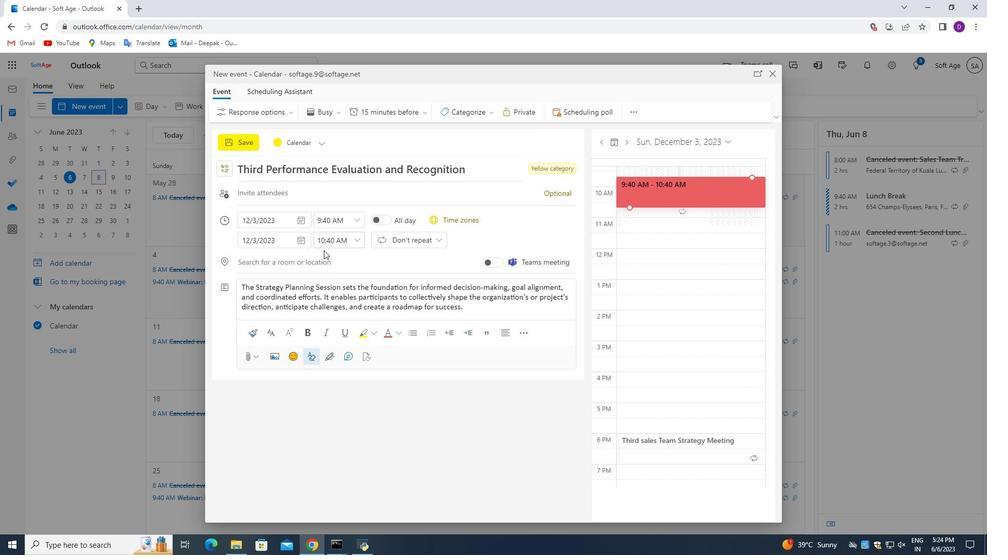 
Action: Mouse moved to (320, 256)
Screenshot: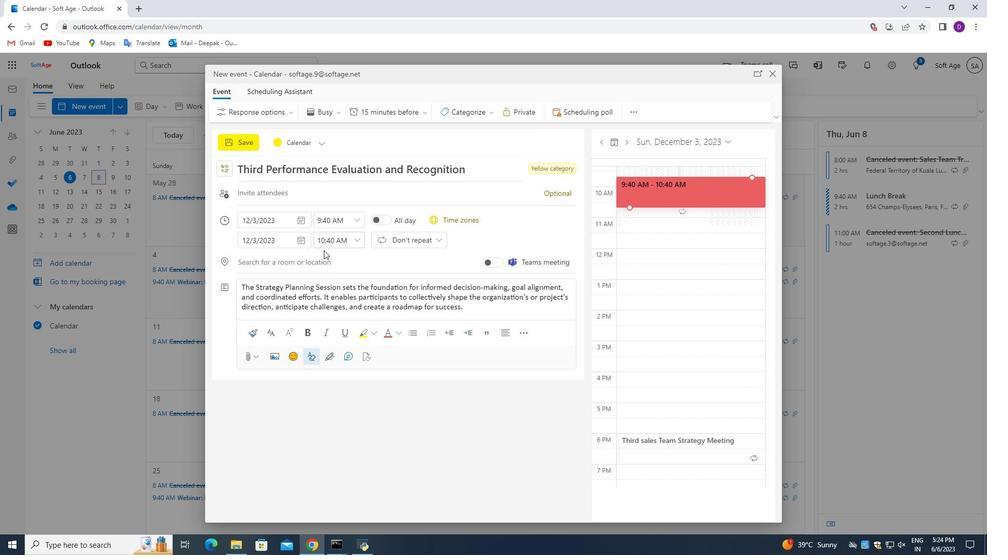 
Action: Mouse scrolled (320, 255) with delta (0, 0)
Screenshot: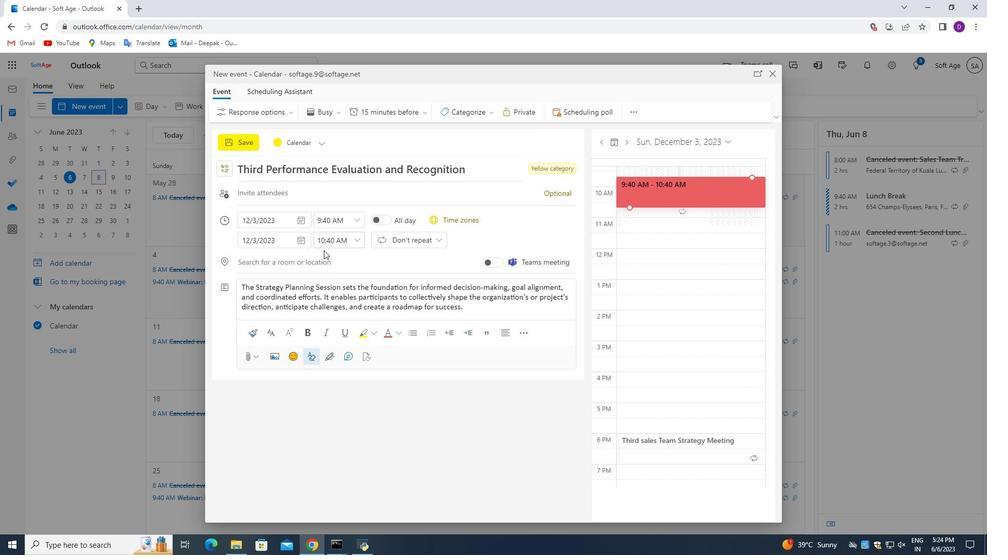 
Action: Mouse moved to (322, 214)
Screenshot: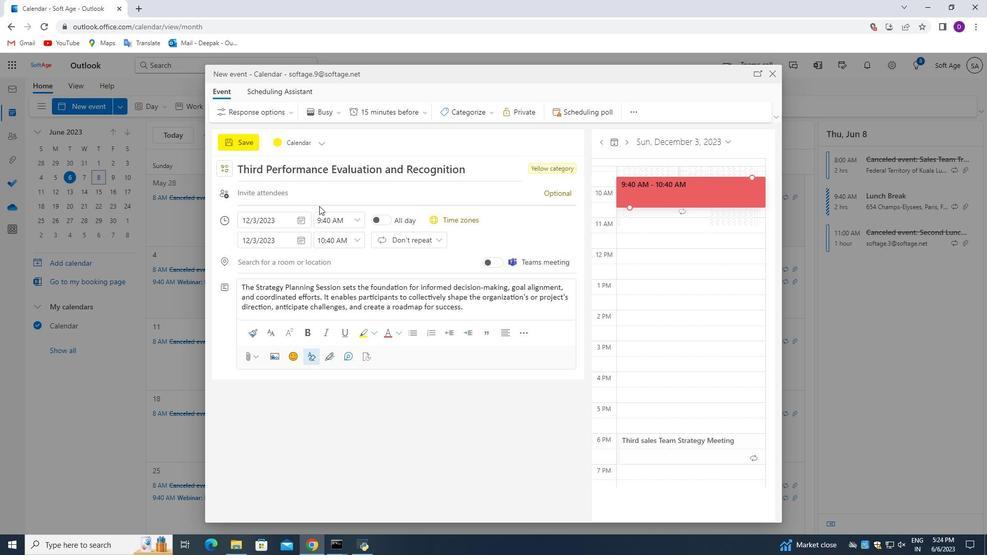
Action: Mouse scrolled (322, 214) with delta (0, 0)
Screenshot: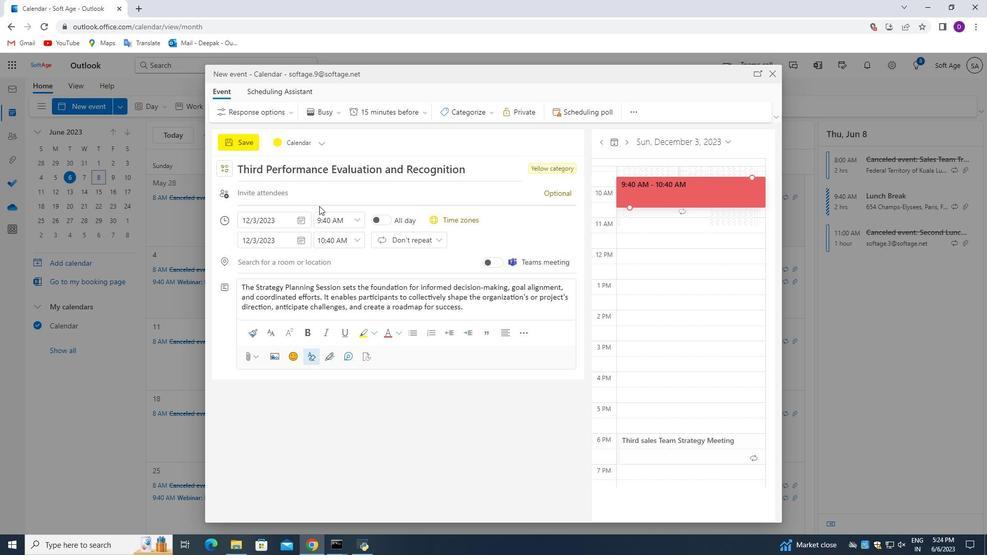 
Action: Mouse moved to (323, 217)
Screenshot: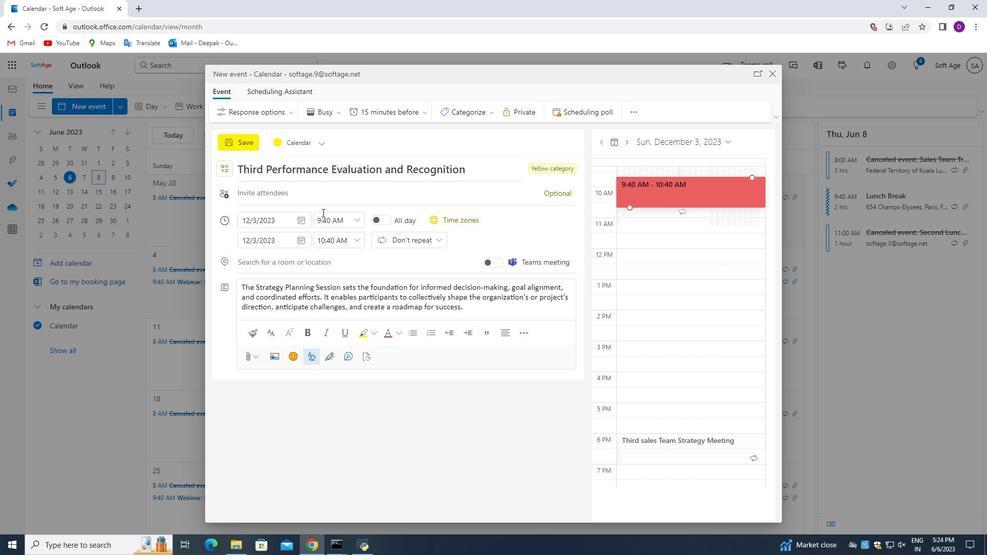 
Action: Mouse scrolled (323, 217) with delta (0, 0)
Screenshot: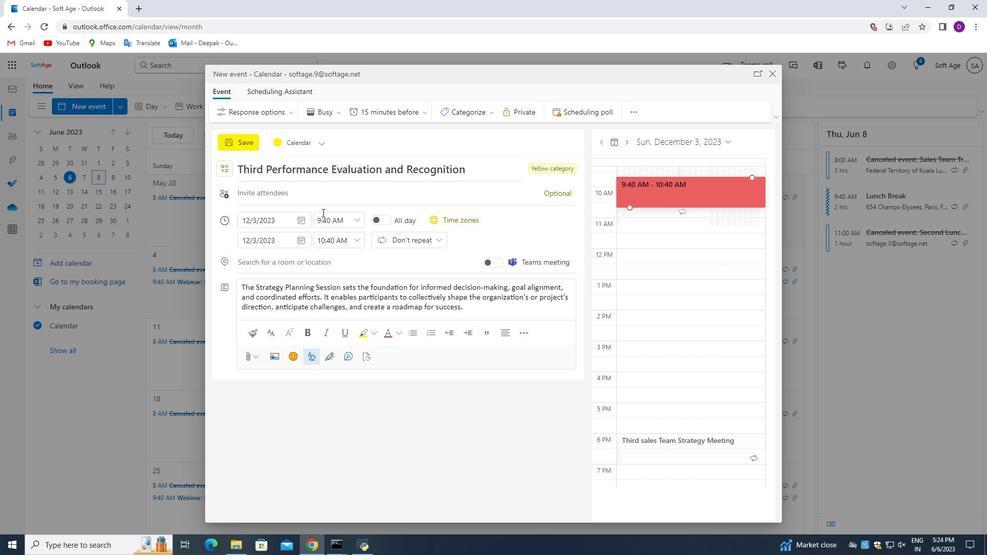 
Action: Mouse moved to (327, 233)
Screenshot: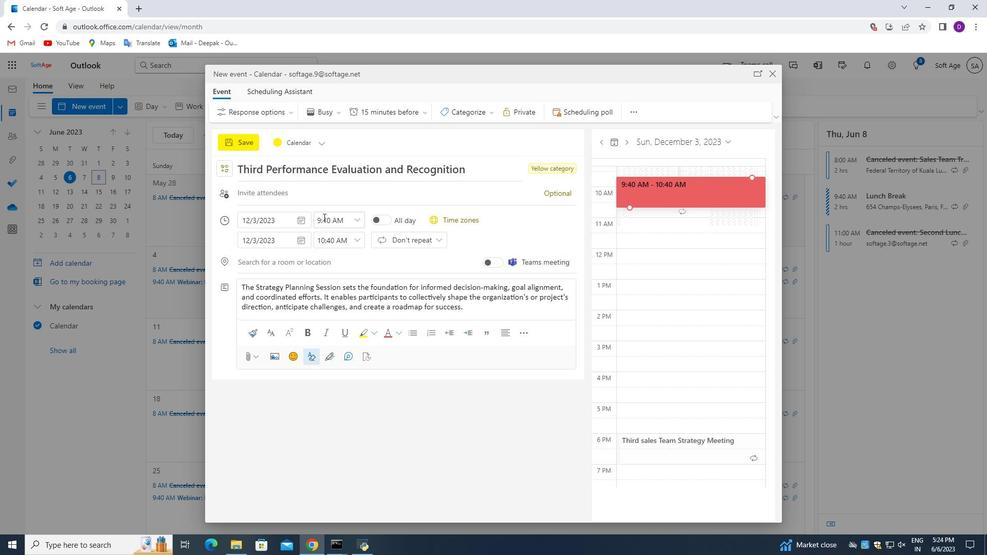 
Action: Mouse scrolled (327, 230) with delta (0, 0)
Screenshot: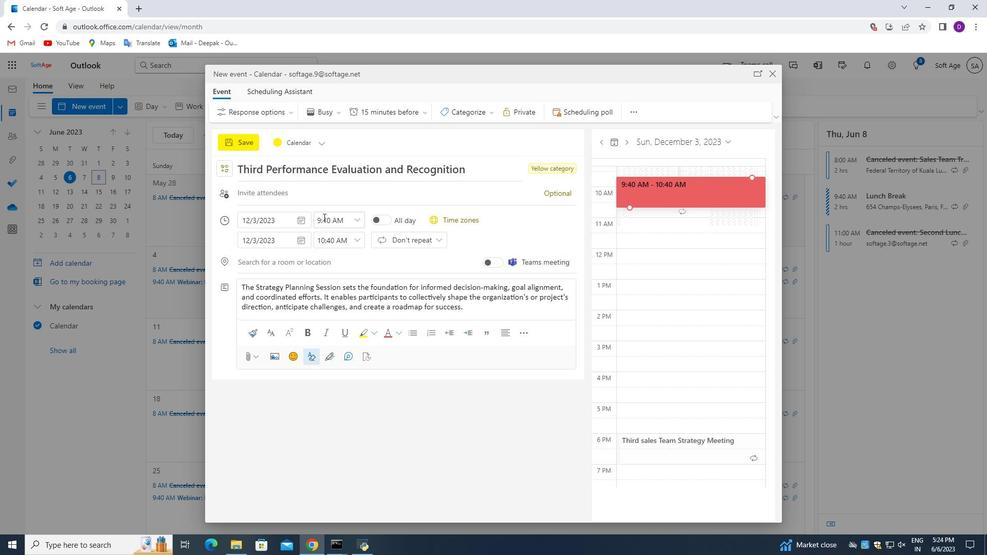 
Action: Mouse moved to (329, 242)
Screenshot: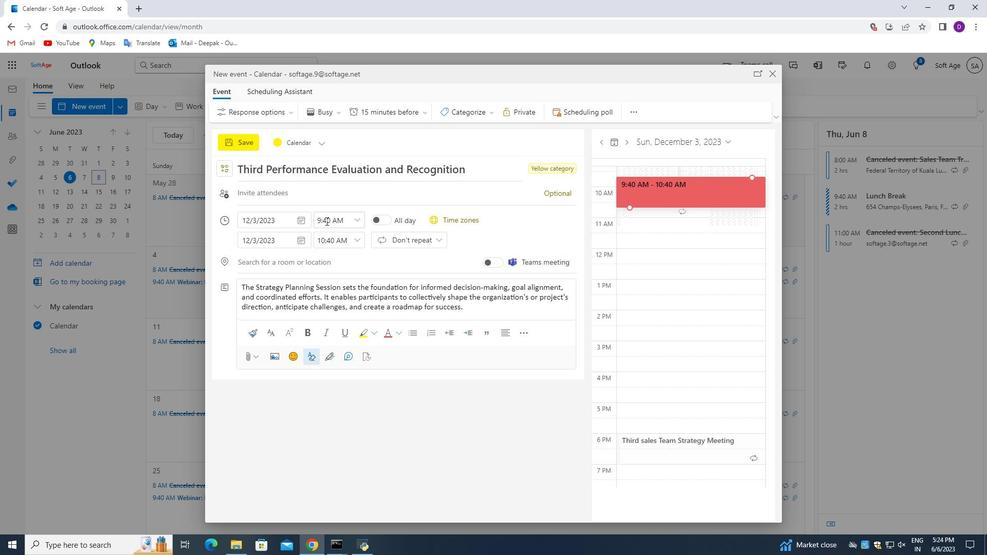 
Action: Mouse scrolled (329, 242) with delta (0, 0)
Screenshot: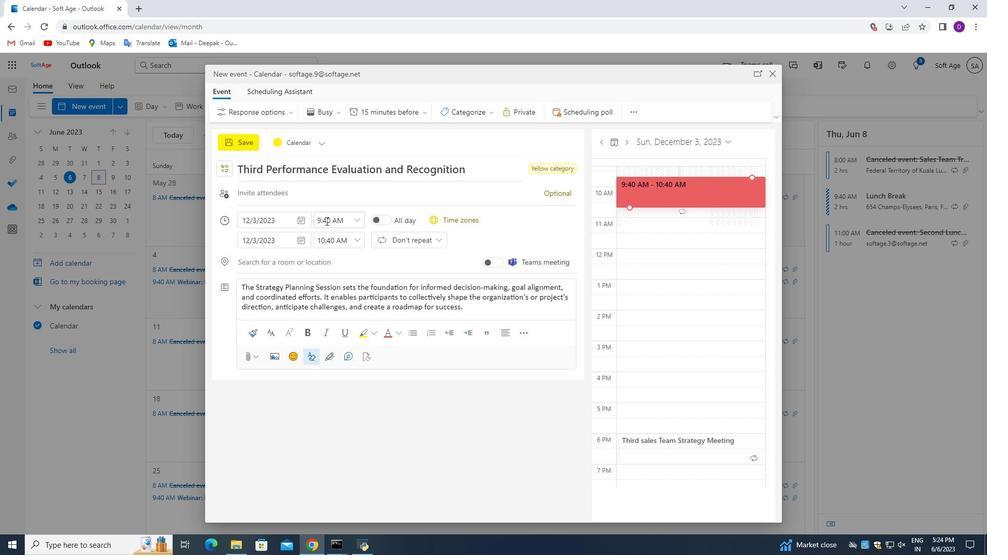 
Action: Mouse moved to (333, 257)
Screenshot: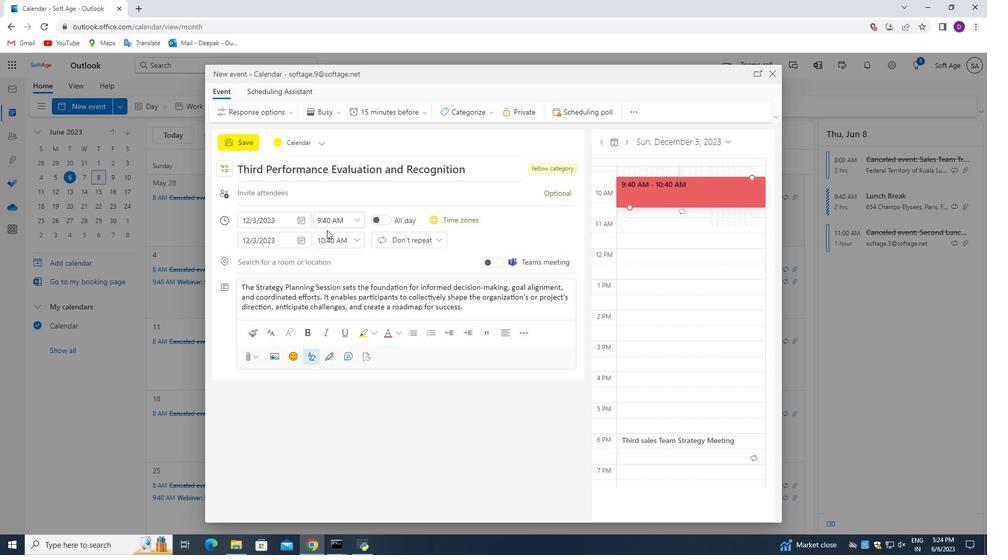 
Action: Mouse scrolled (333, 256) with delta (0, 0)
Screenshot: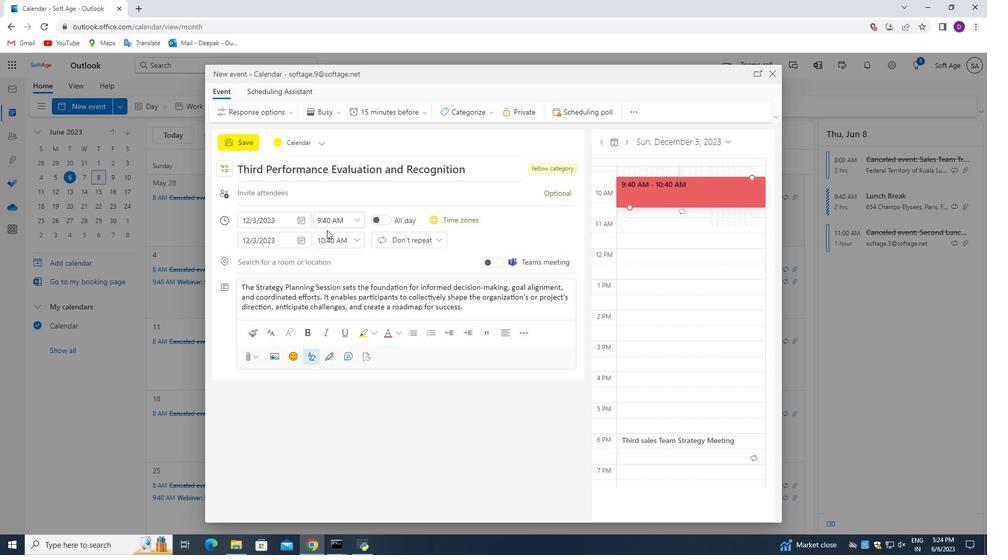 
Action: Mouse moved to (265, 194)
Screenshot: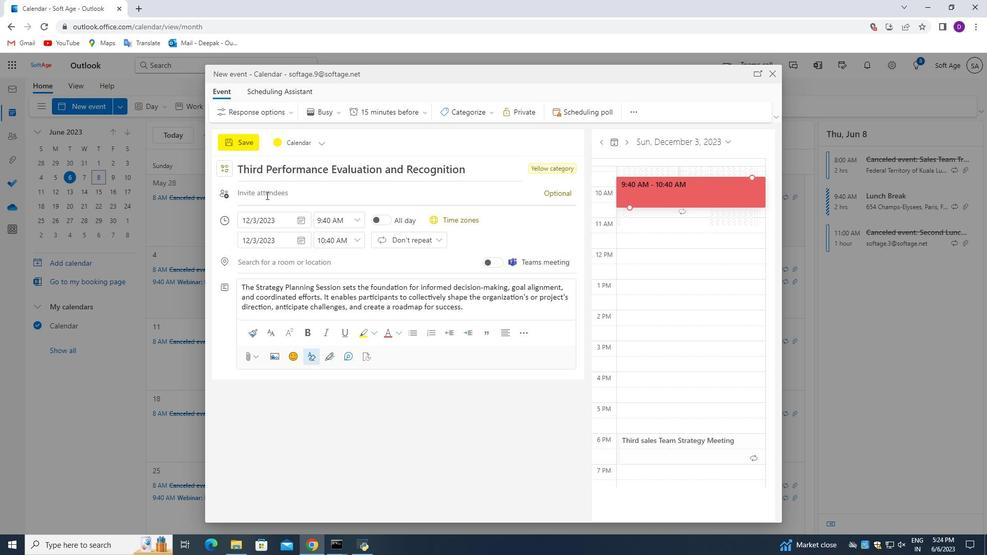 
Action: Mouse pressed left at (265, 194)
Screenshot: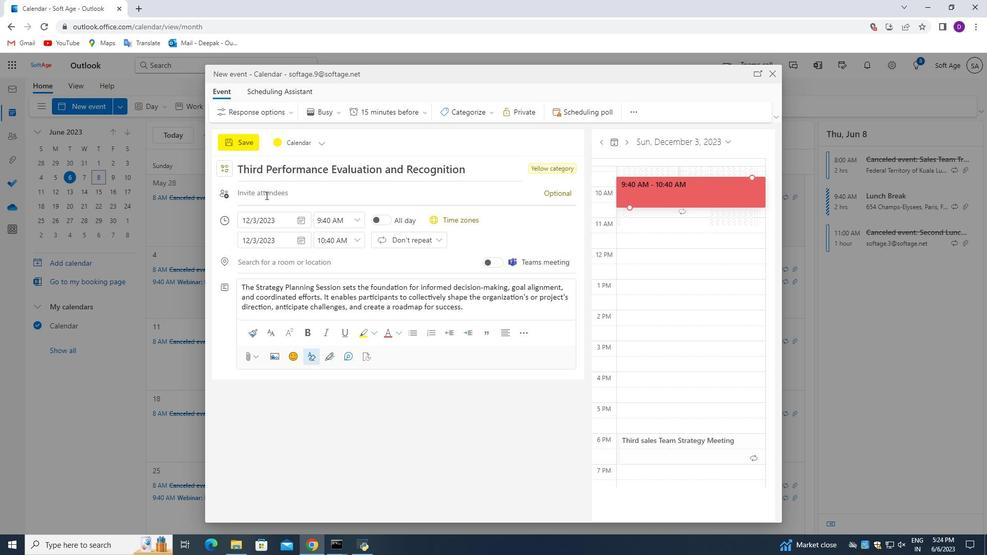 
Action: Key pressed softage.6<Key.shift><Key.shift><Key.shift>@softage.net<Key.enter>
Screenshot: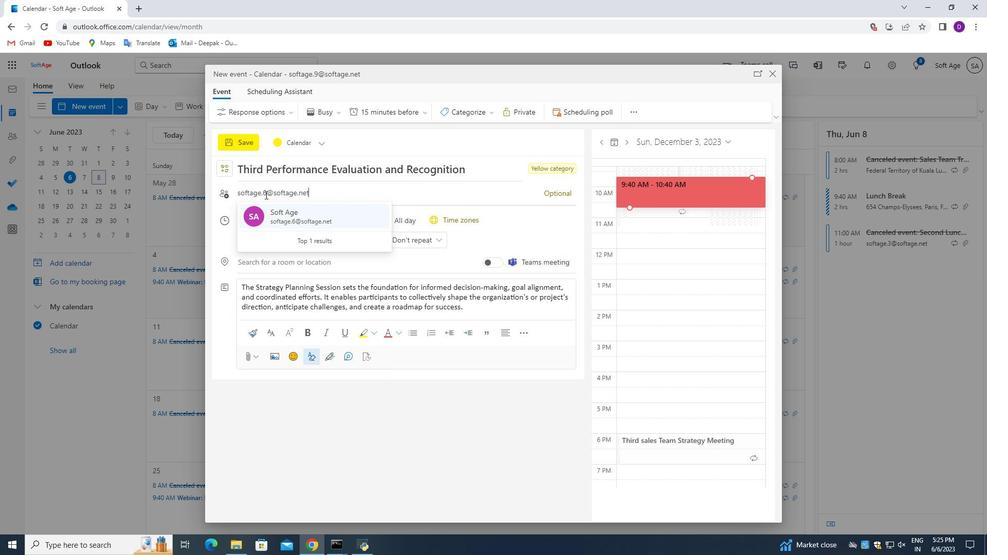 
Action: Mouse moved to (555, 195)
Screenshot: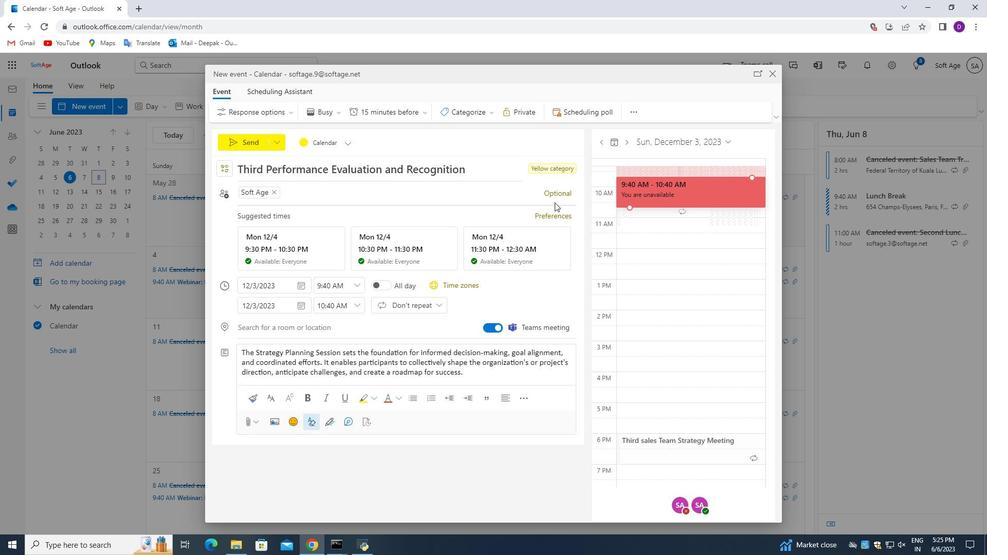 
Action: Mouse pressed left at (555, 195)
Screenshot: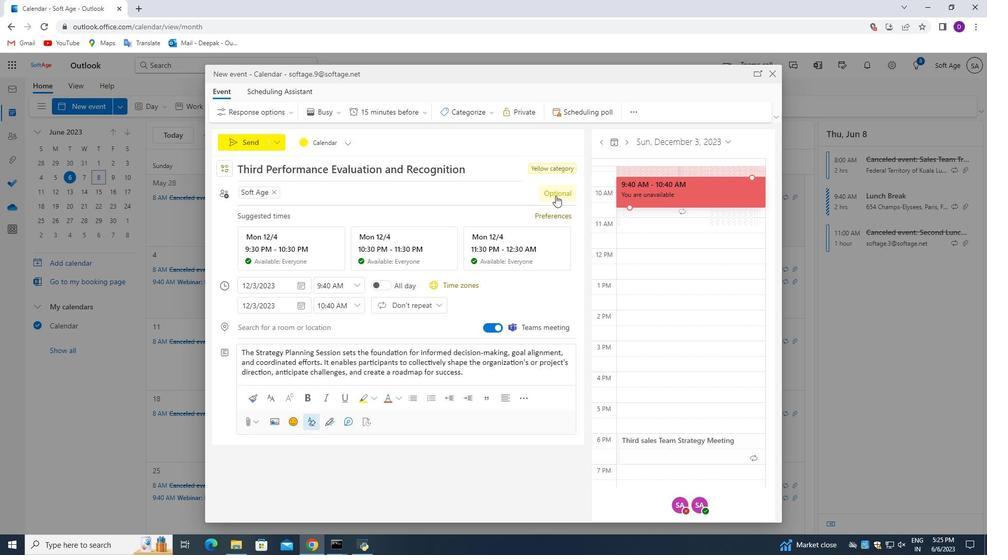 
Action: Mouse moved to (325, 196)
Screenshot: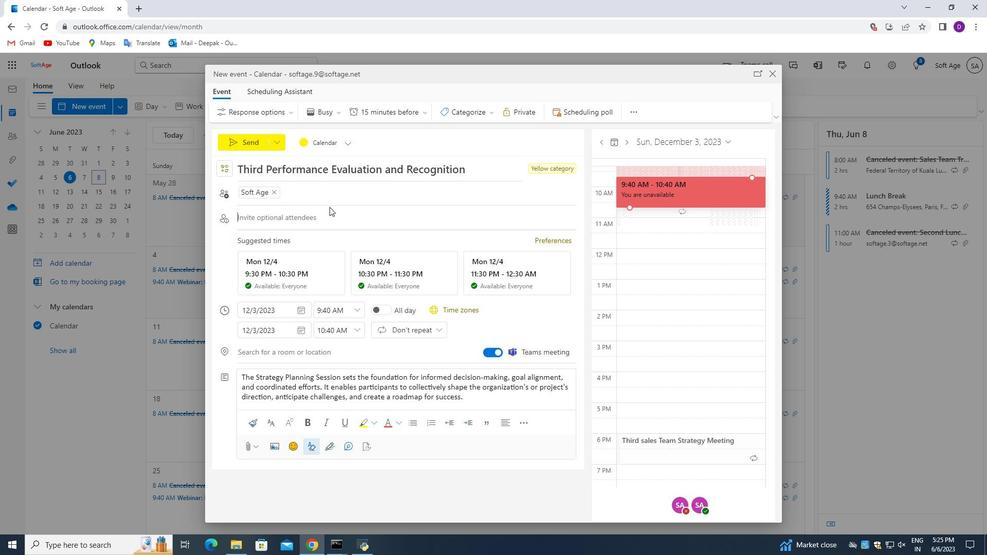 
Action: Key pressed softage.7<Key.shift>@softage.net<Key.enter>
Screenshot: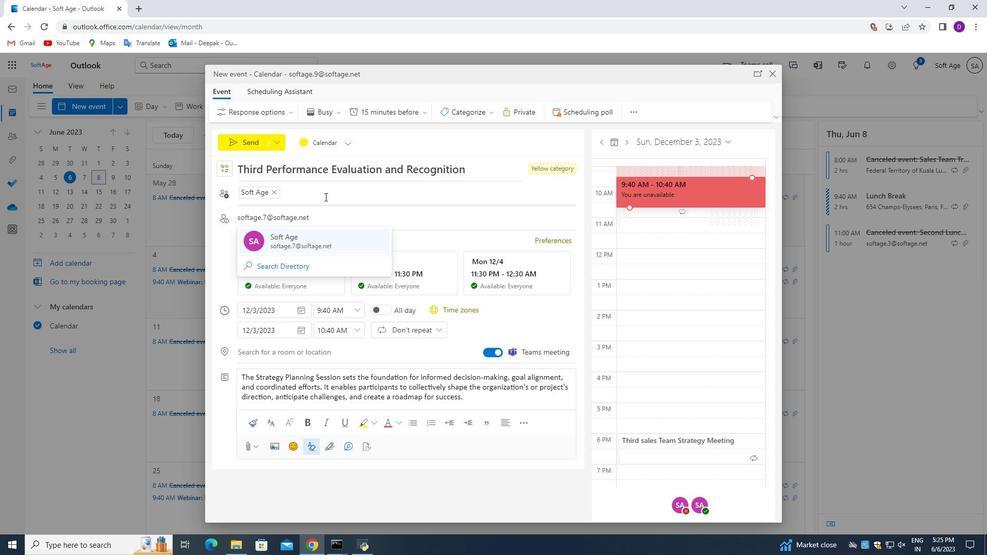 
Action: Mouse moved to (358, 227)
Screenshot: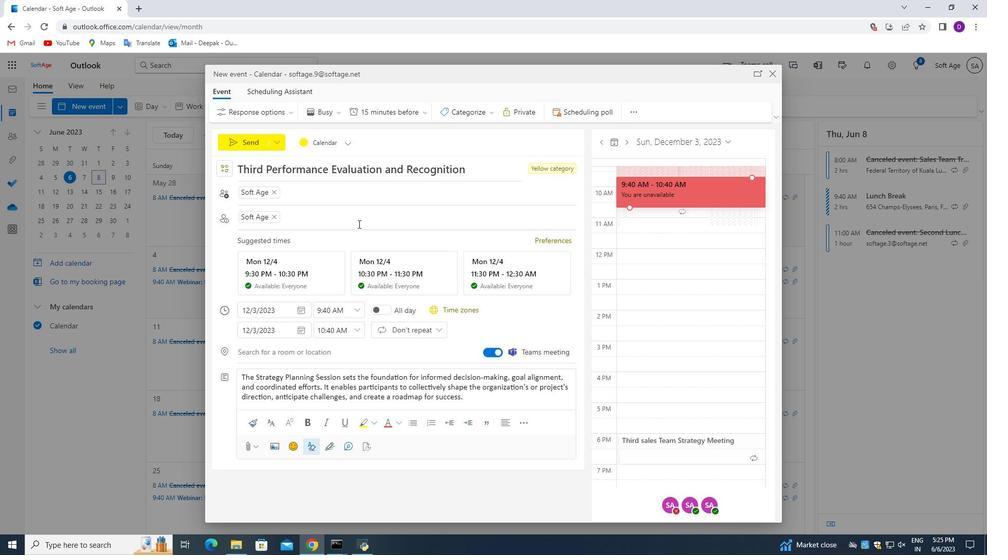 
Action: Mouse scrolled (358, 227) with delta (0, 0)
Screenshot: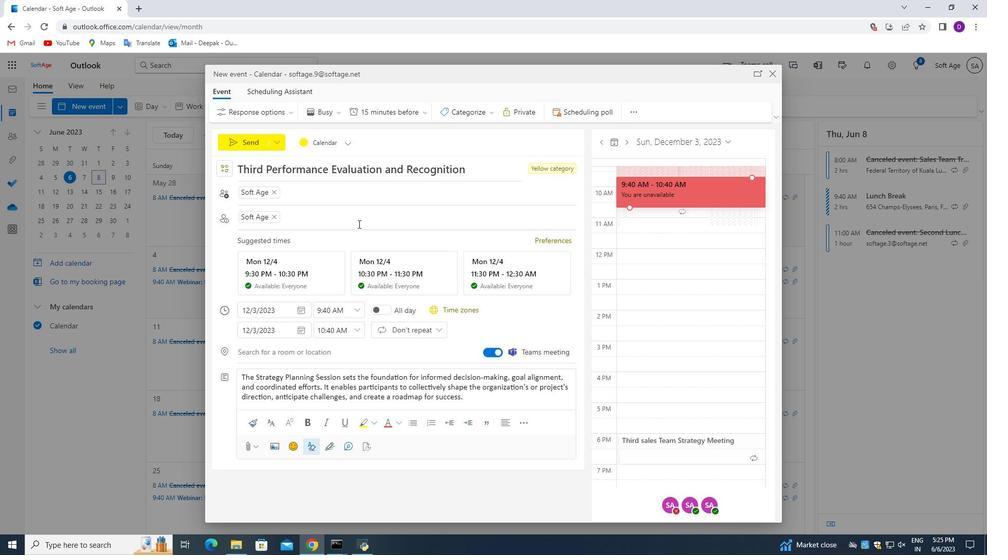 
Action: Mouse moved to (358, 227)
Screenshot: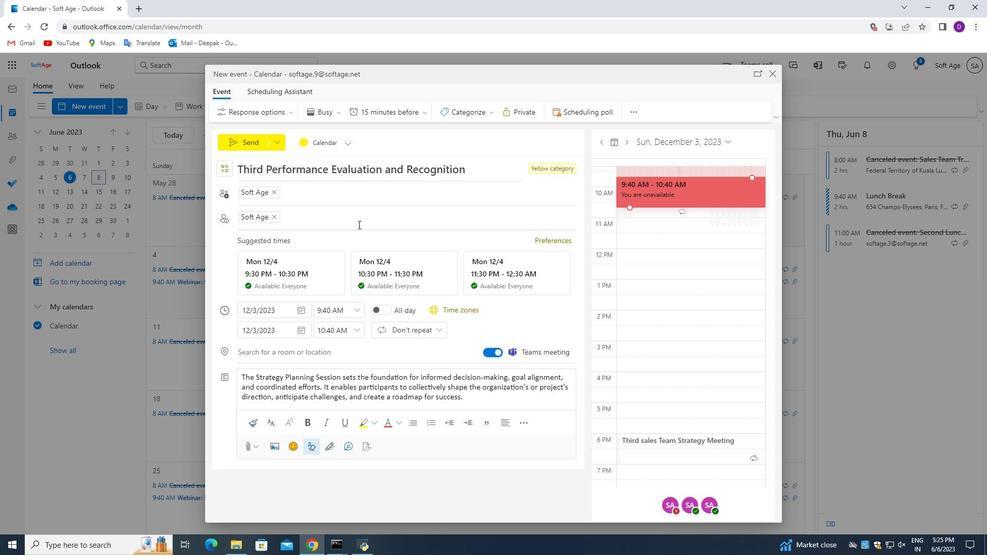 
Action: Mouse scrolled (358, 228) with delta (0, 0)
Screenshot: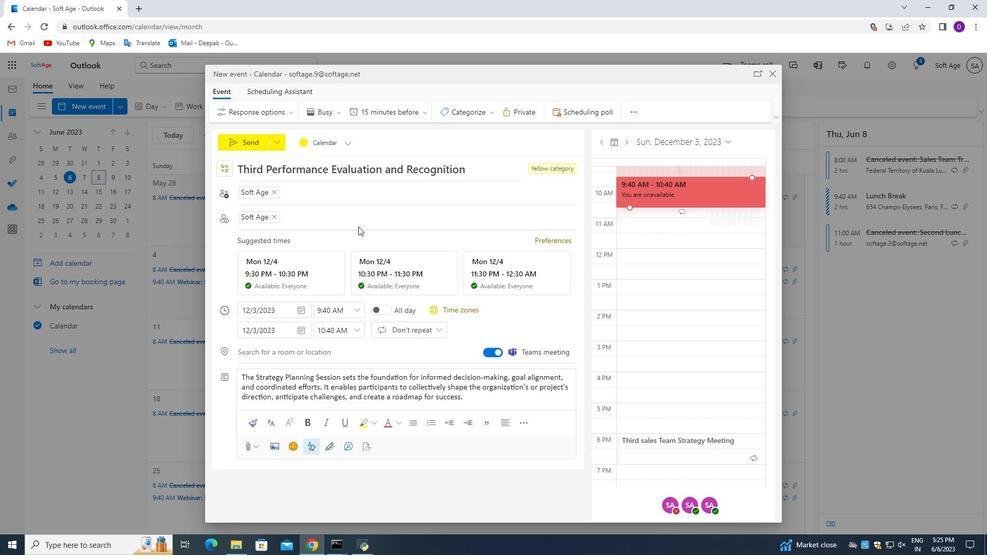 
Action: Mouse moved to (403, 117)
Screenshot: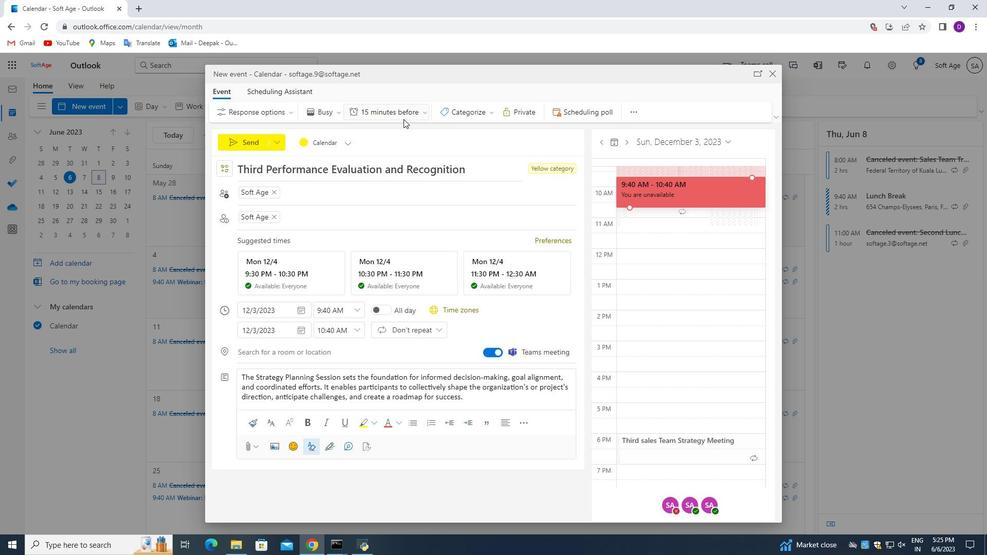 
Action: Mouse pressed left at (403, 117)
Screenshot: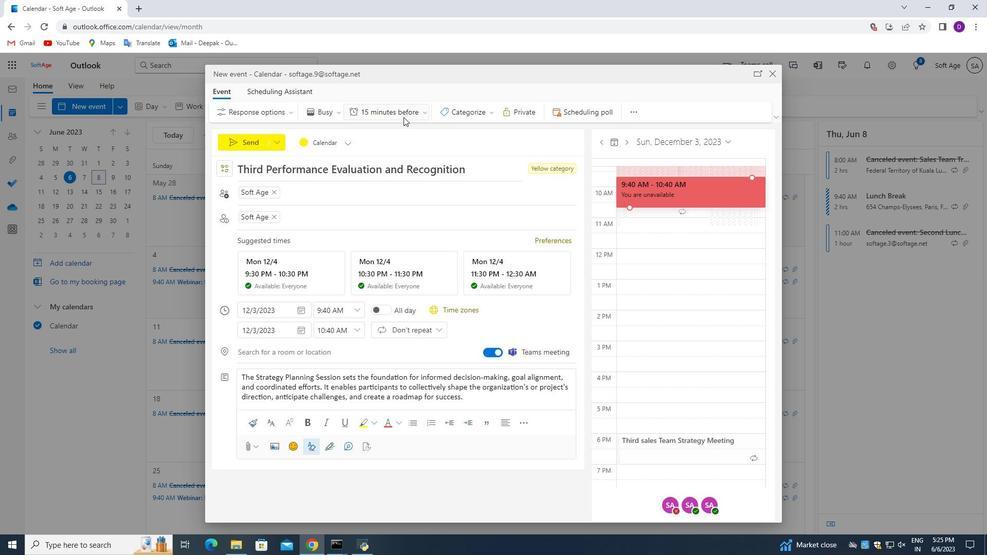 
Action: Mouse moved to (352, 259)
Screenshot: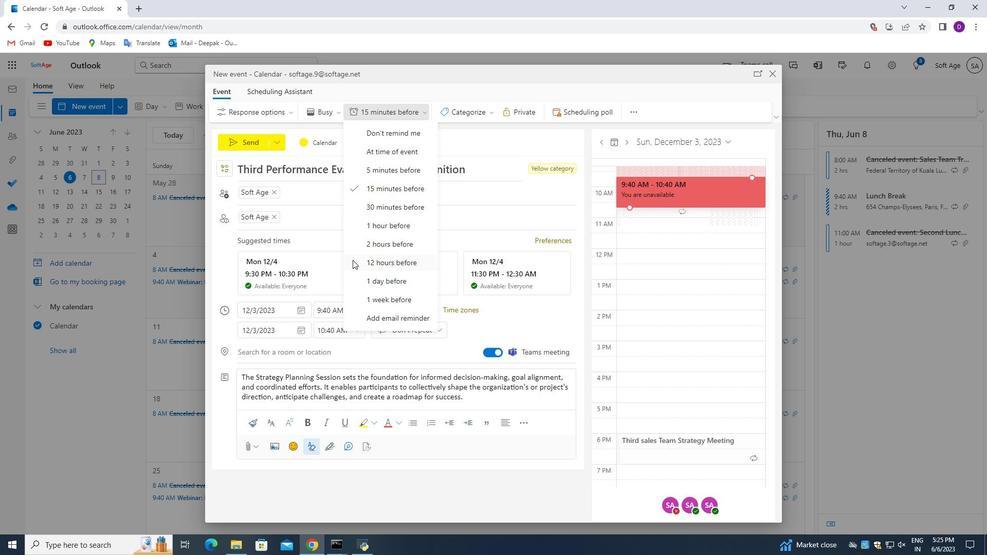
Action: Mouse pressed left at (352, 259)
Screenshot: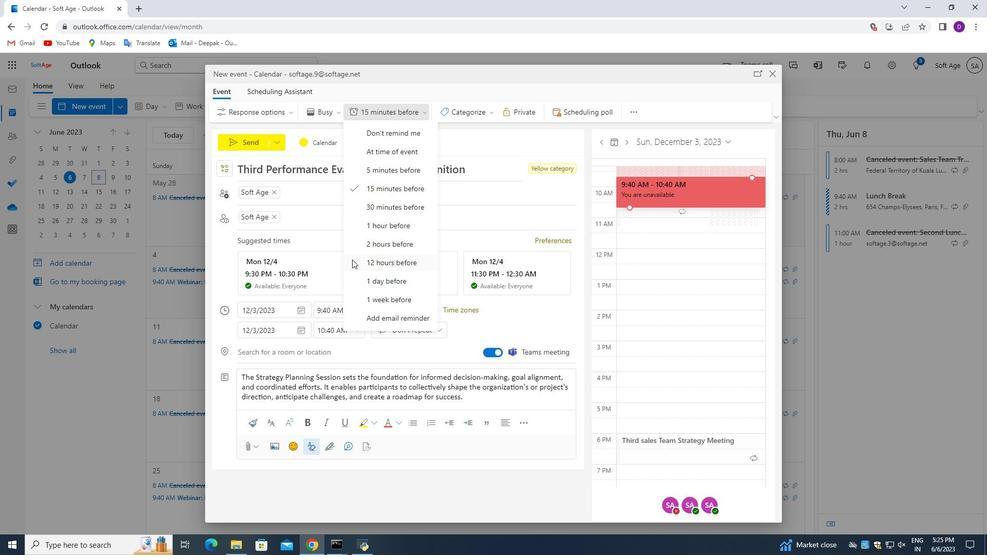 
Action: Mouse moved to (427, 264)
Screenshot: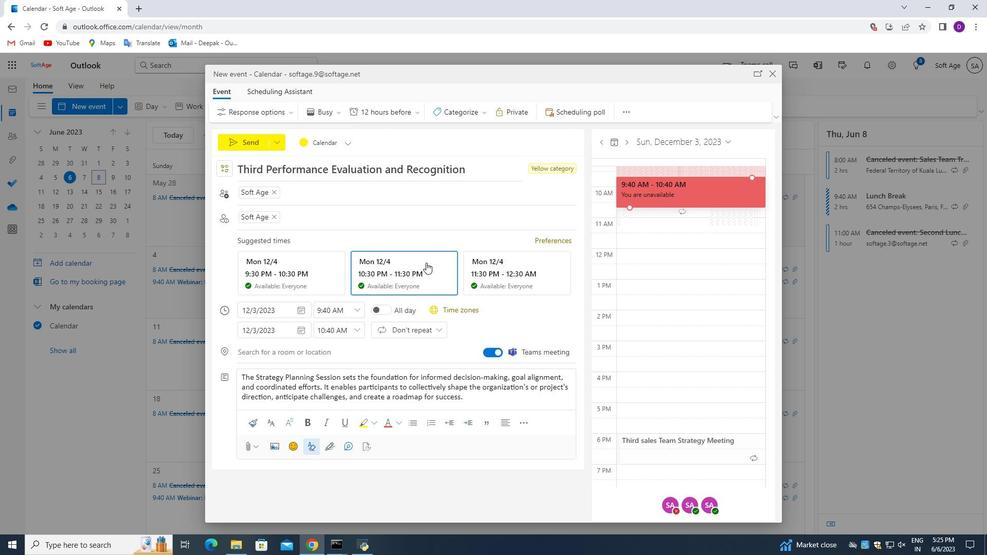 
Action: Mouse scrolled (427, 264) with delta (0, 0)
Screenshot: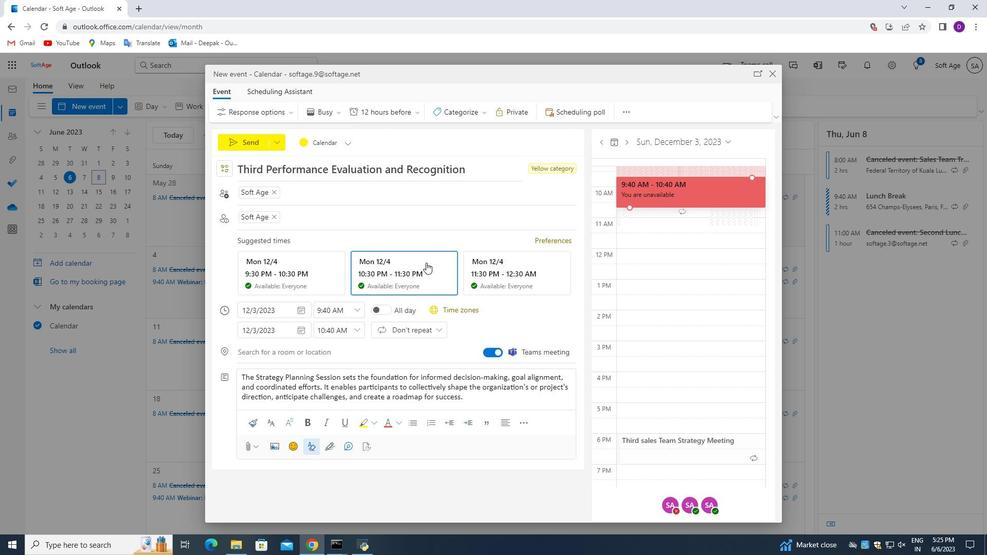 
Action: Mouse moved to (429, 282)
Screenshot: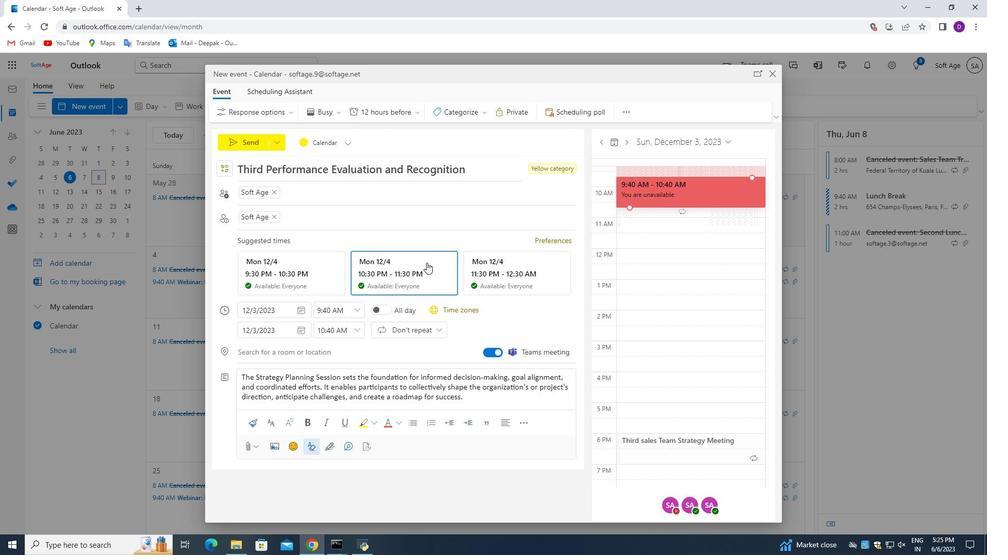 
Action: Mouse scrolled (429, 281) with delta (0, 0)
Screenshot: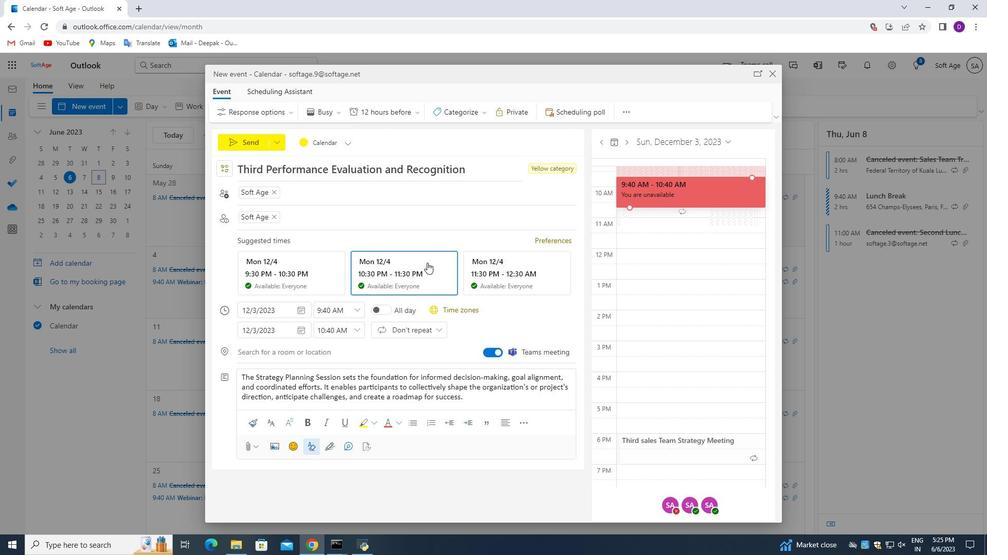 
Action: Mouse moved to (429, 291)
Screenshot: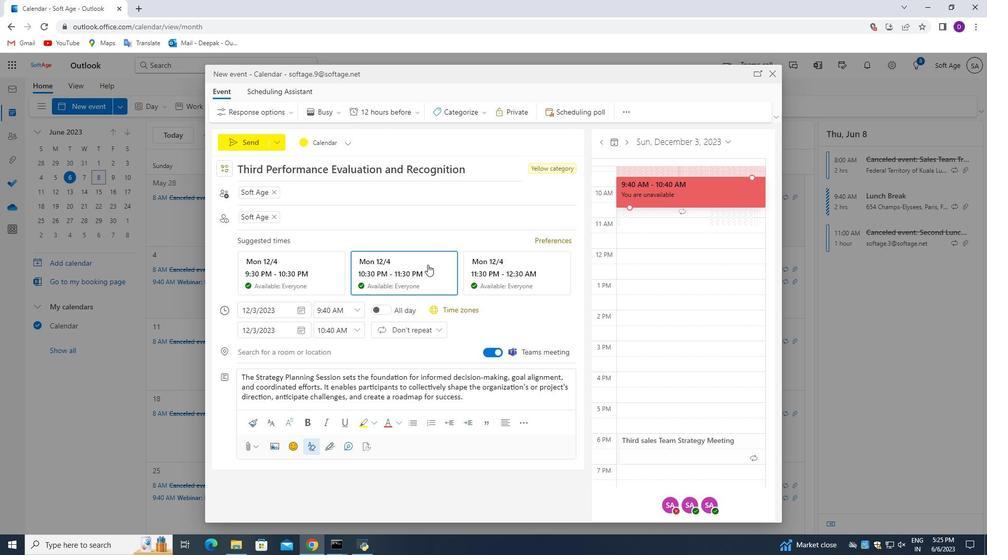 
Action: Mouse scrolled (429, 291) with delta (0, 0)
Screenshot: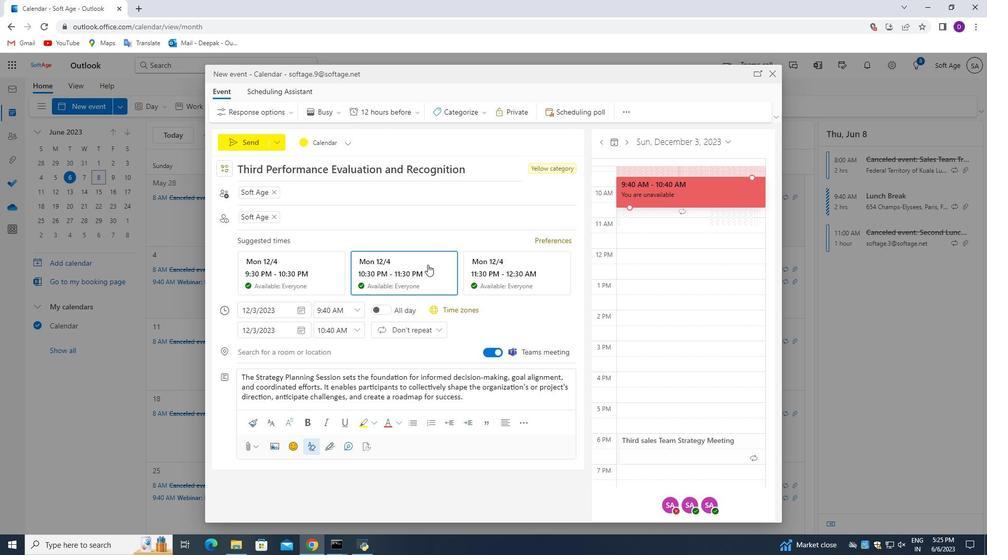 
Action: Mouse moved to (427, 296)
Screenshot: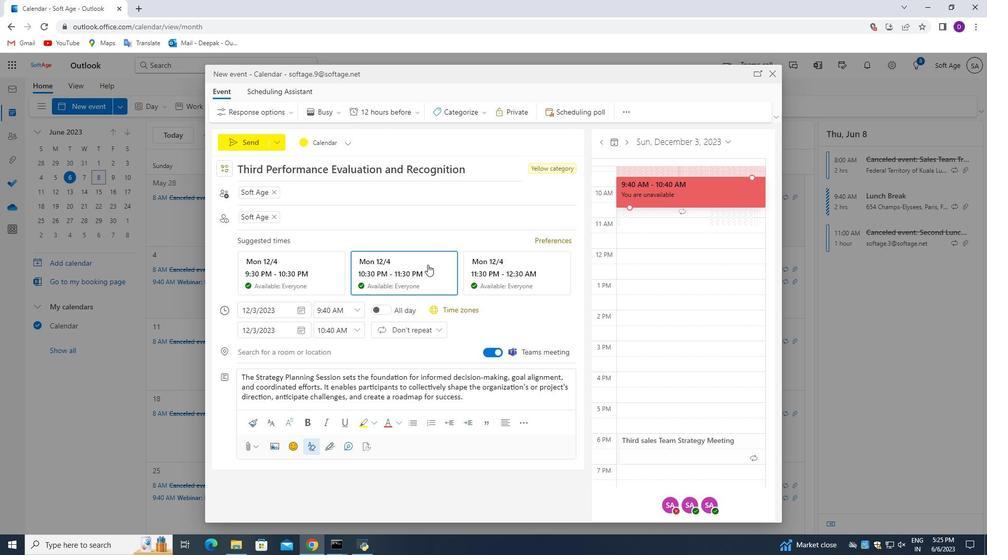 
Action: Mouse scrolled (427, 295) with delta (0, 0)
Screenshot: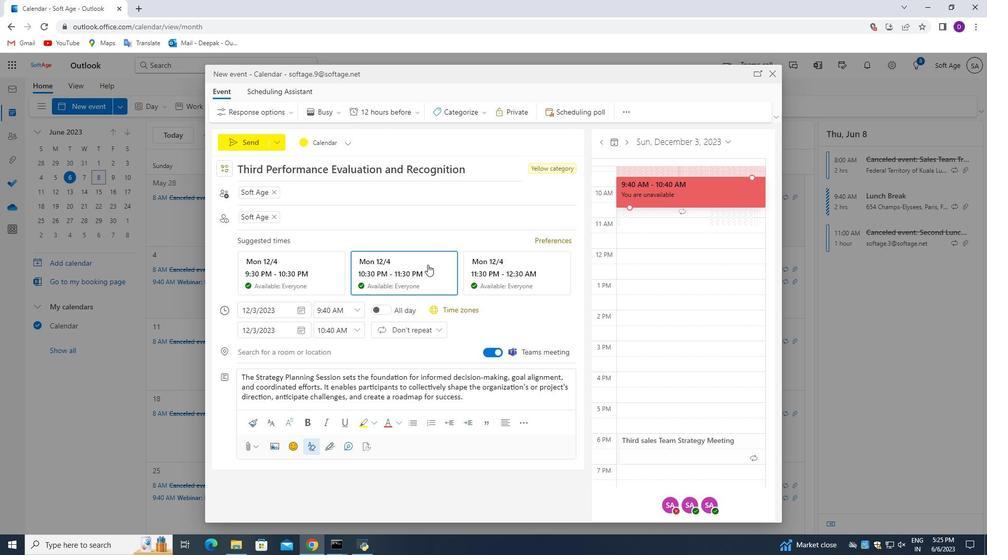 
Action: Mouse moved to (413, 379)
Screenshot: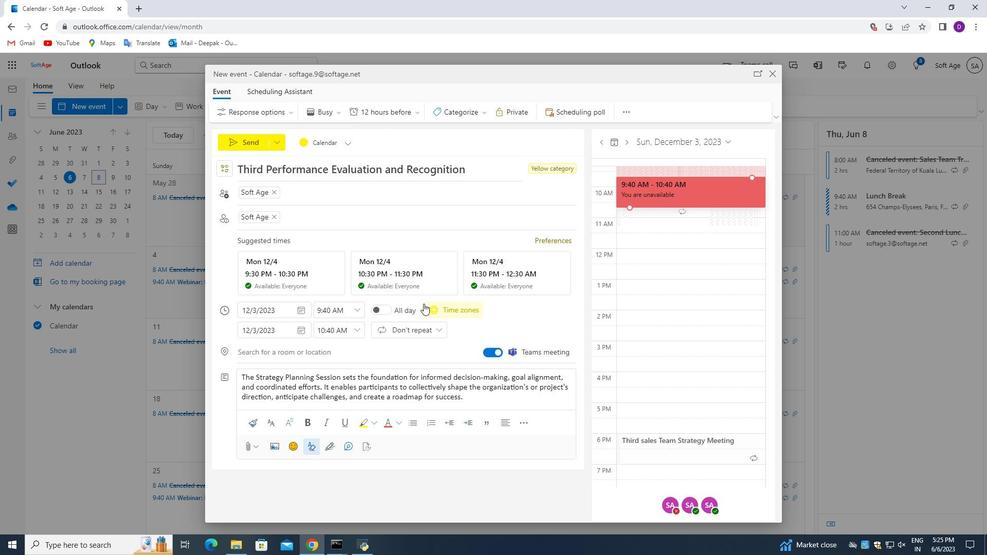 
Action: Mouse scrolled (413, 373) with delta (0, 0)
Screenshot: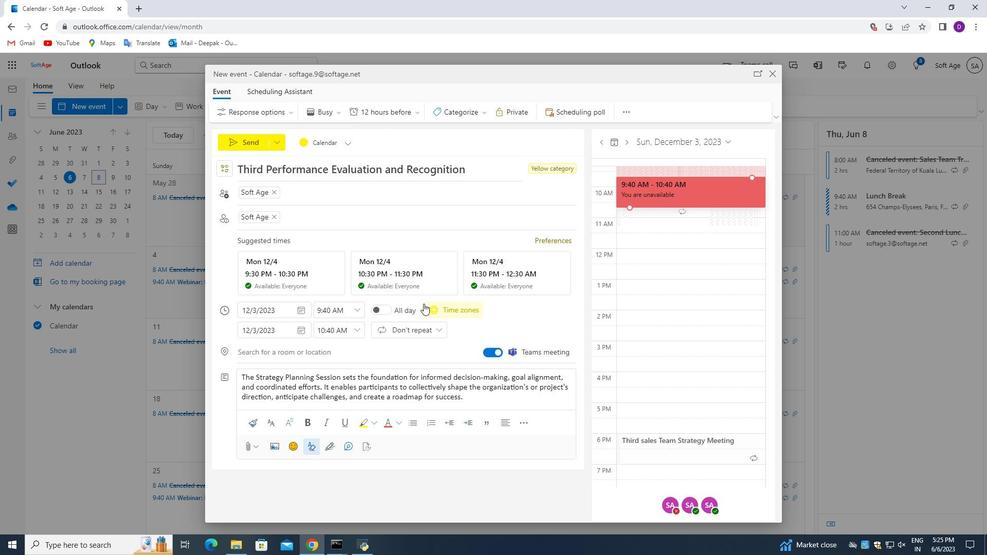 
Action: Mouse moved to (413, 381)
Screenshot: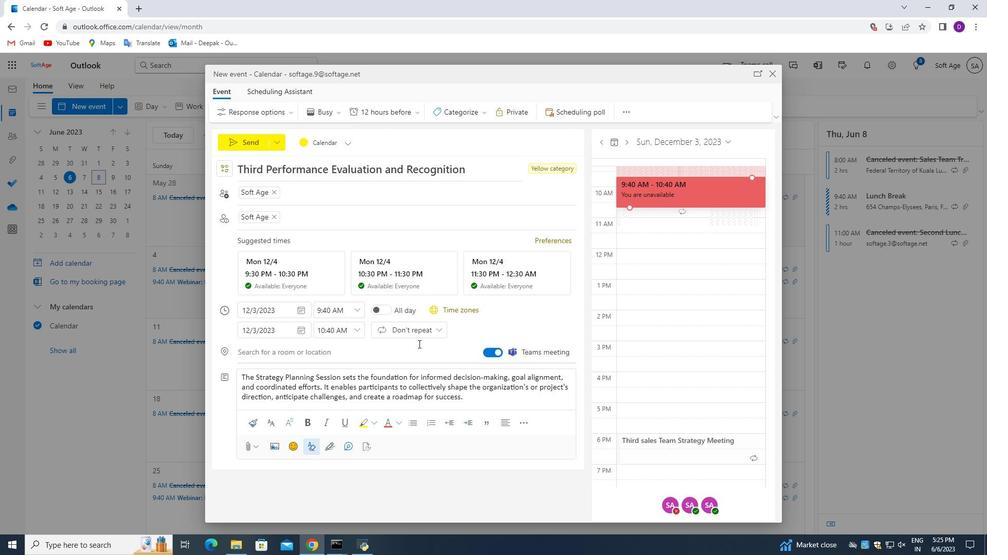 
Action: Mouse scrolled (413, 380) with delta (0, 0)
Screenshot: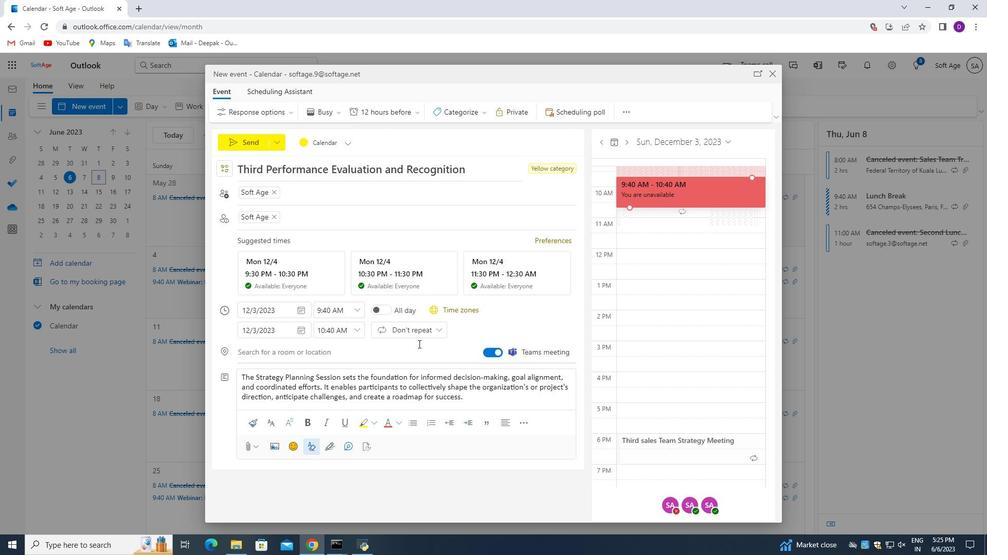 
Action: Mouse moved to (413, 387)
Screenshot: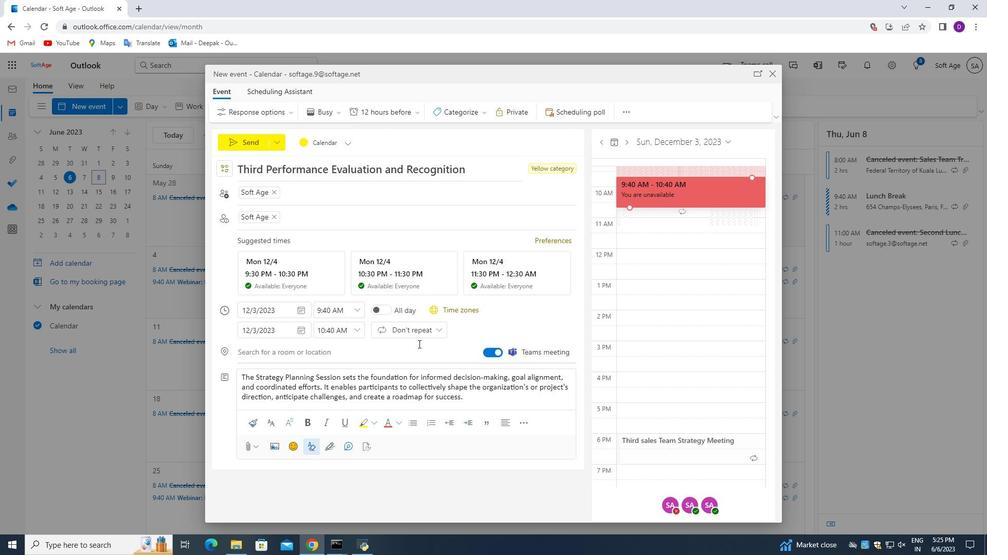 
Action: Mouse scrolled (413, 386) with delta (0, 0)
Screenshot: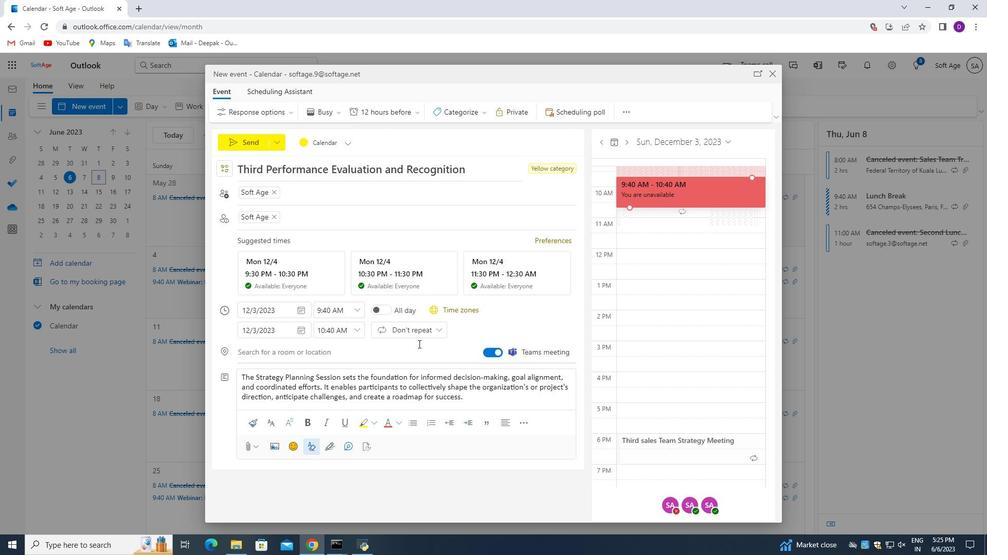 
Action: Mouse moved to (424, 396)
Screenshot: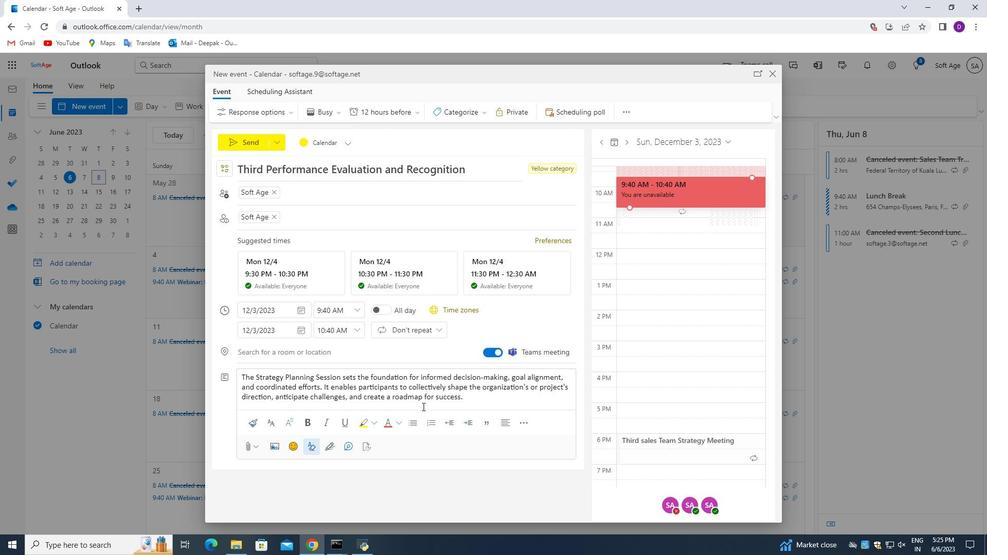 
Action: Mouse scrolled (424, 397) with delta (0, 0)
Screenshot: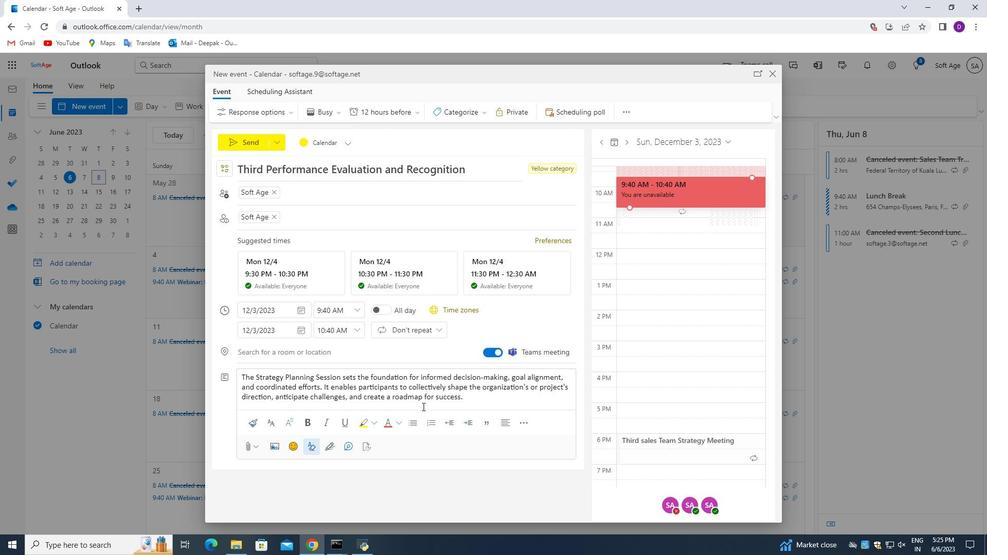 
Action: Mouse moved to (424, 393)
Screenshot: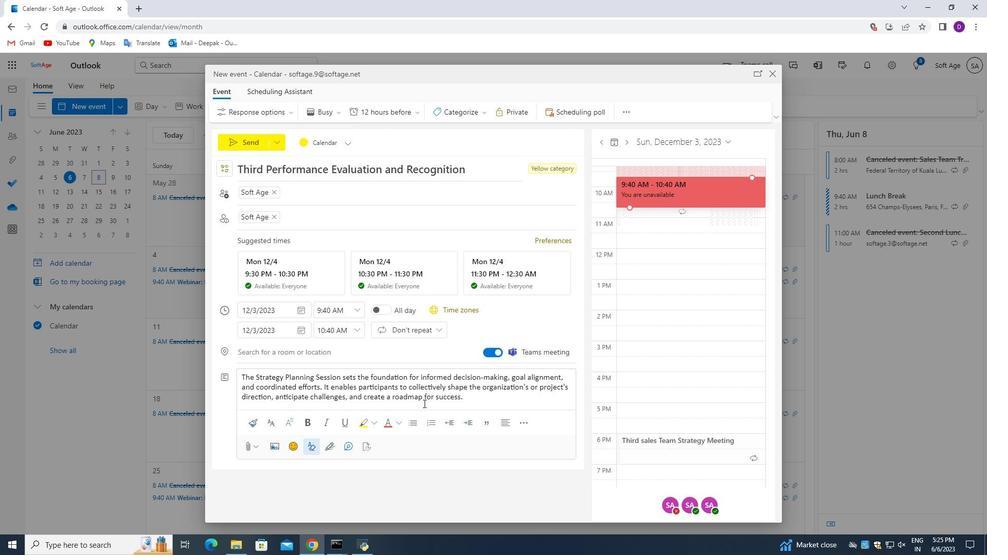 
Action: Mouse scrolled (424, 394) with delta (0, 0)
Screenshot: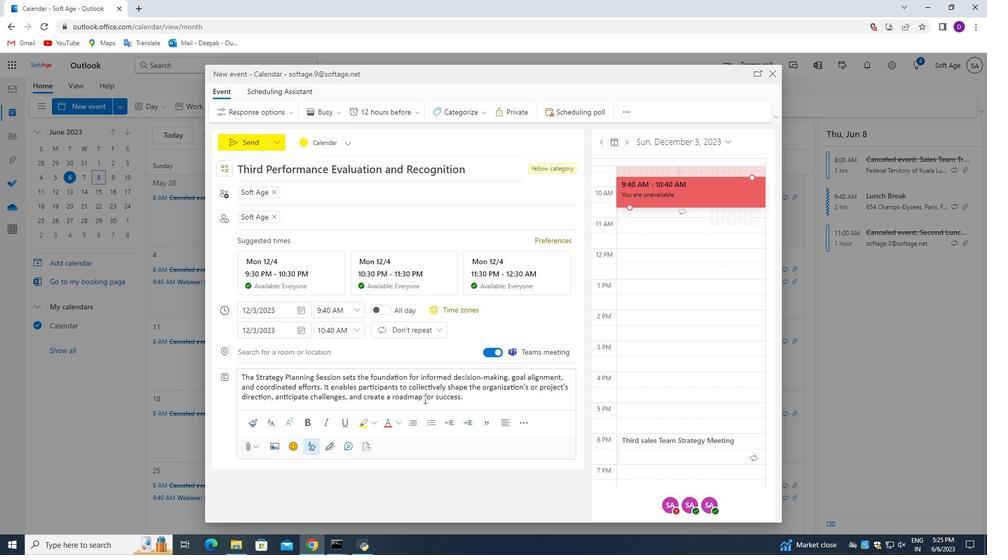 
Action: Mouse moved to (424, 393)
Screenshot: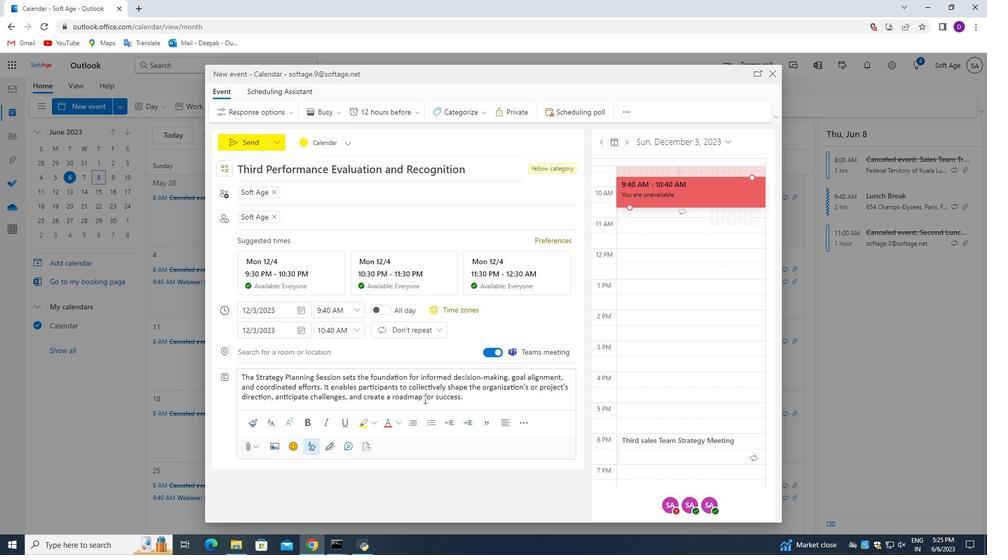 
Action: Mouse scrolled (424, 393) with delta (0, 0)
Screenshot: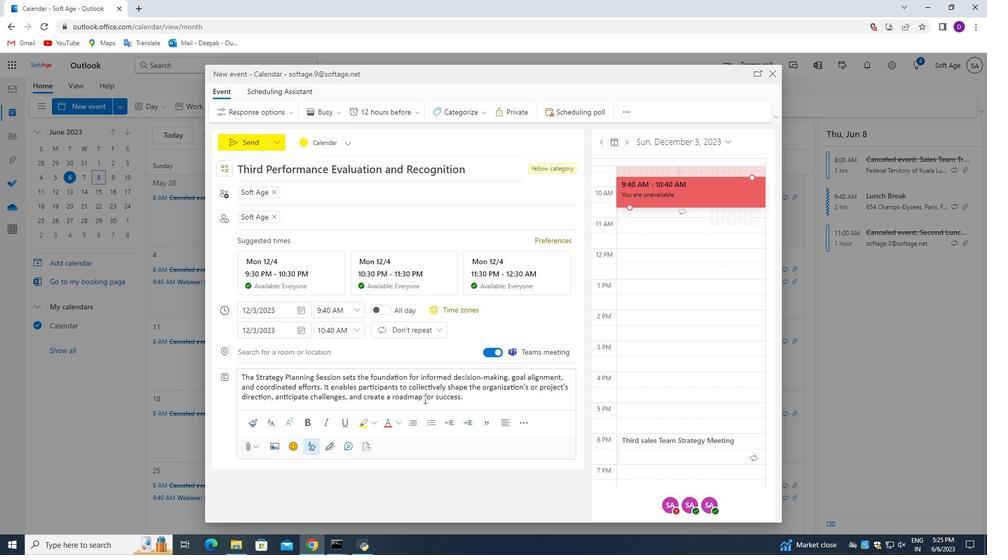 
Action: Mouse moved to (228, 136)
Screenshot: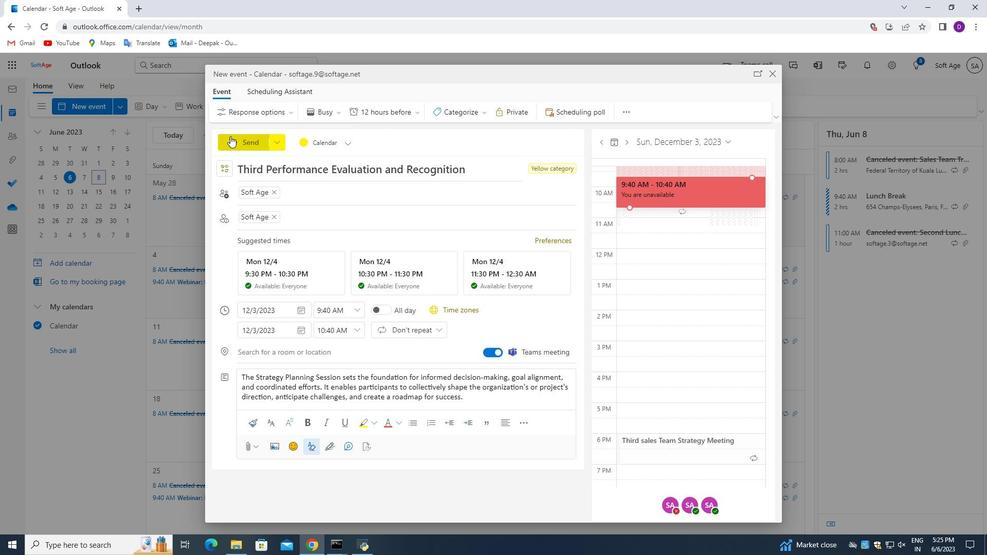 
Action: Mouse pressed left at (228, 136)
Screenshot: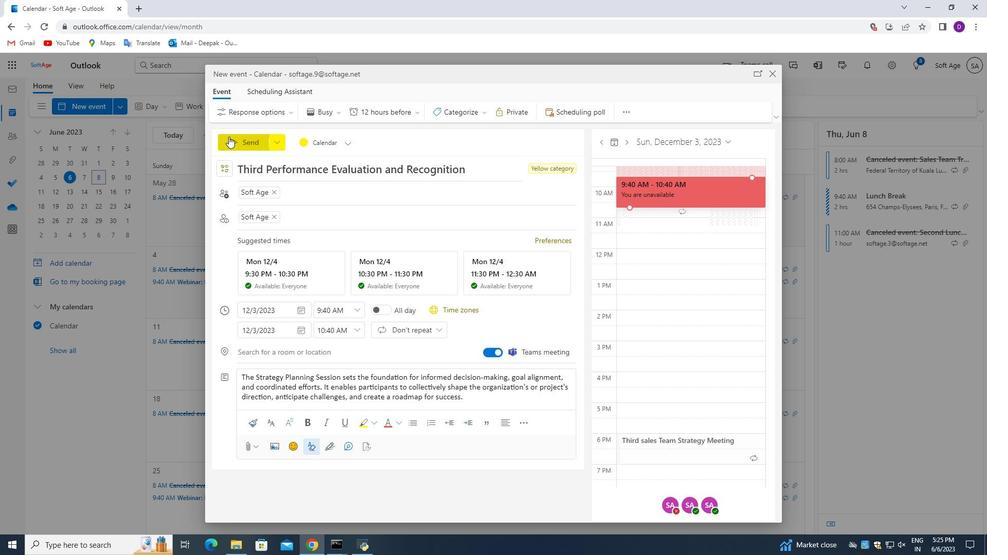 
Action: Mouse moved to (312, 327)
Screenshot: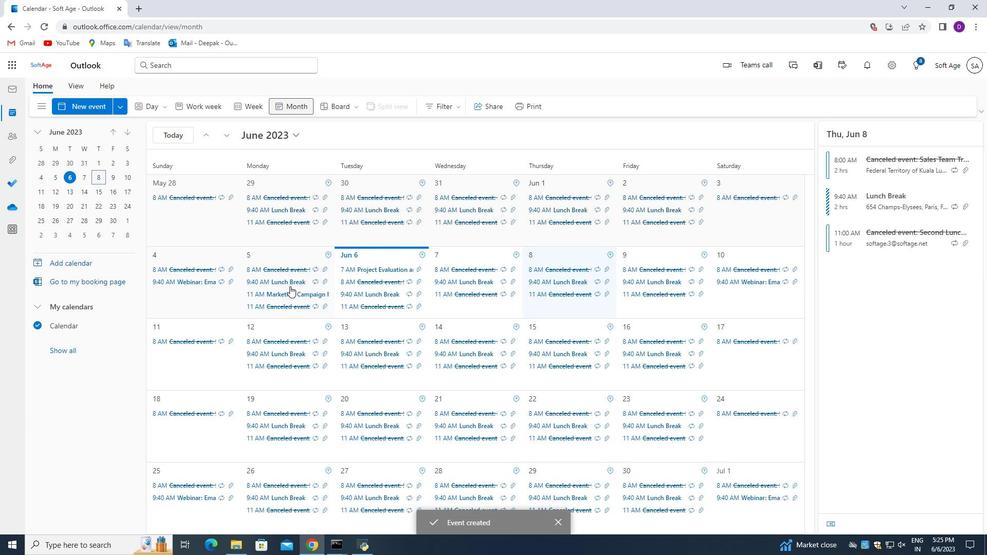 
Action: Mouse scrolled (312, 328) with delta (0, 0)
Screenshot: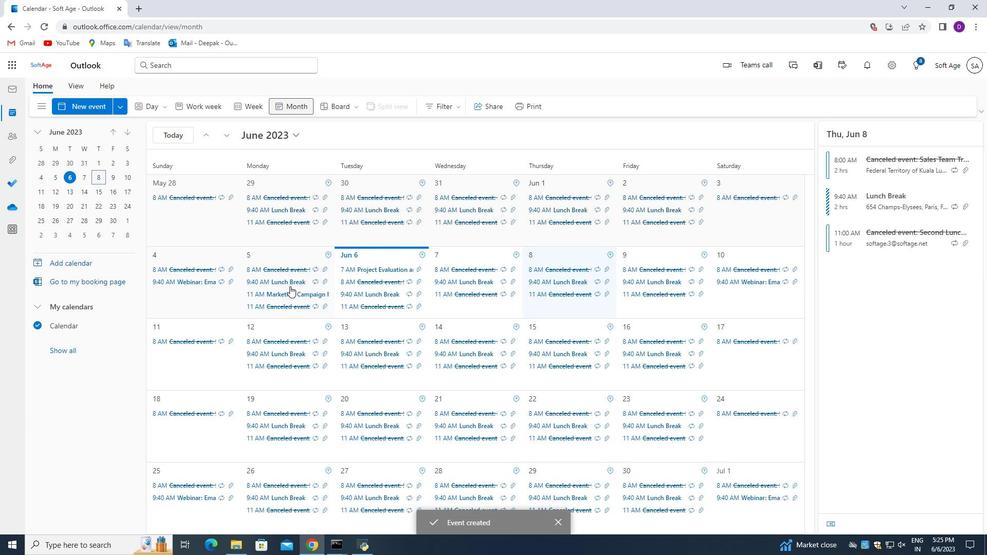 
Action: Mouse moved to (315, 330)
Screenshot: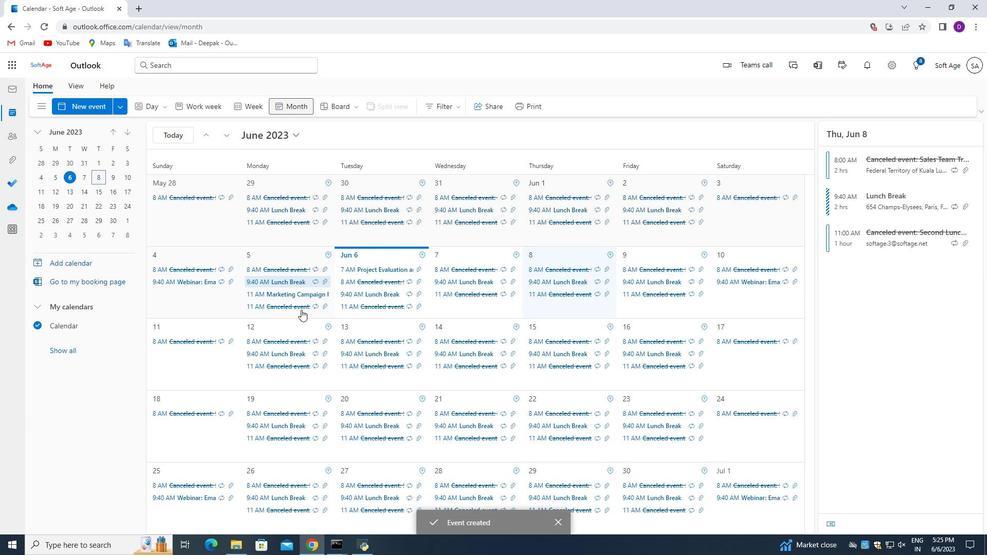 
Action: Mouse scrolled (315, 330) with delta (0, 0)
Screenshot: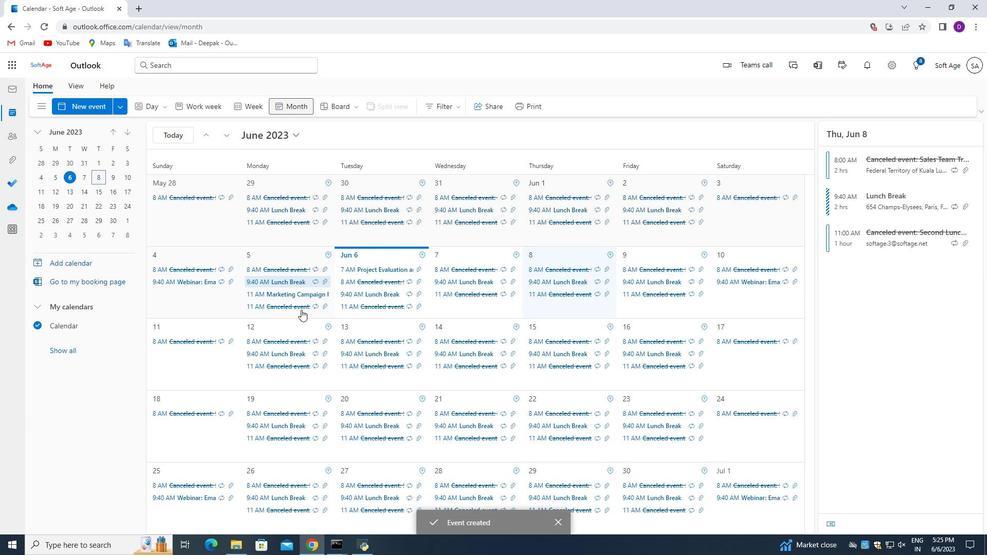 
Action: Mouse scrolled (315, 330) with delta (0, 0)
Screenshot: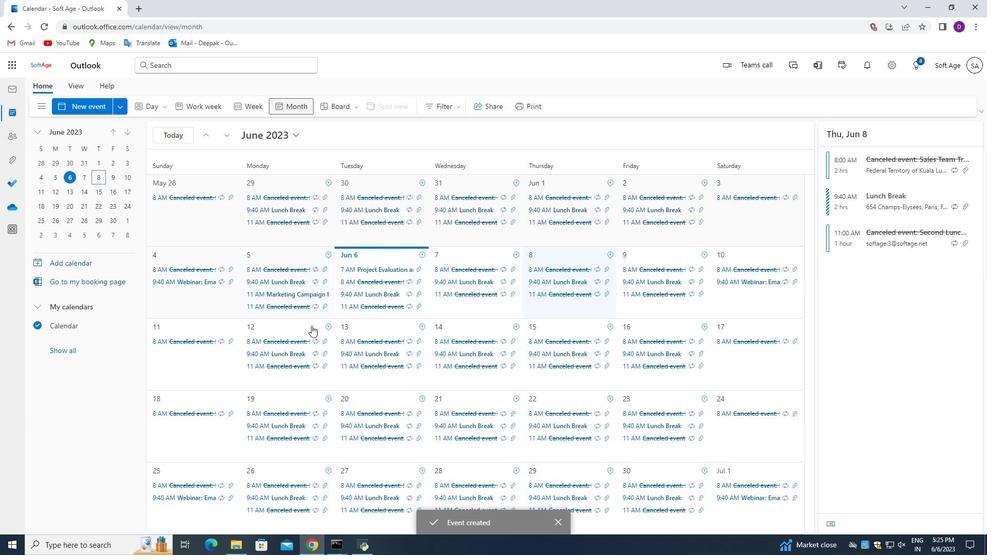 
Action: Mouse moved to (315, 330)
Screenshot: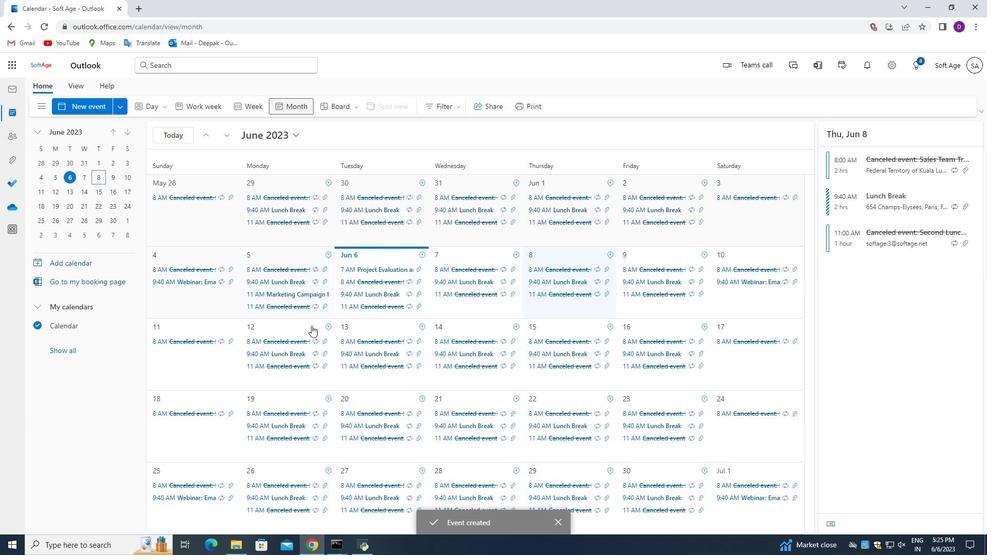 
Action: Mouse scrolled (315, 331) with delta (0, 0)
Screenshot: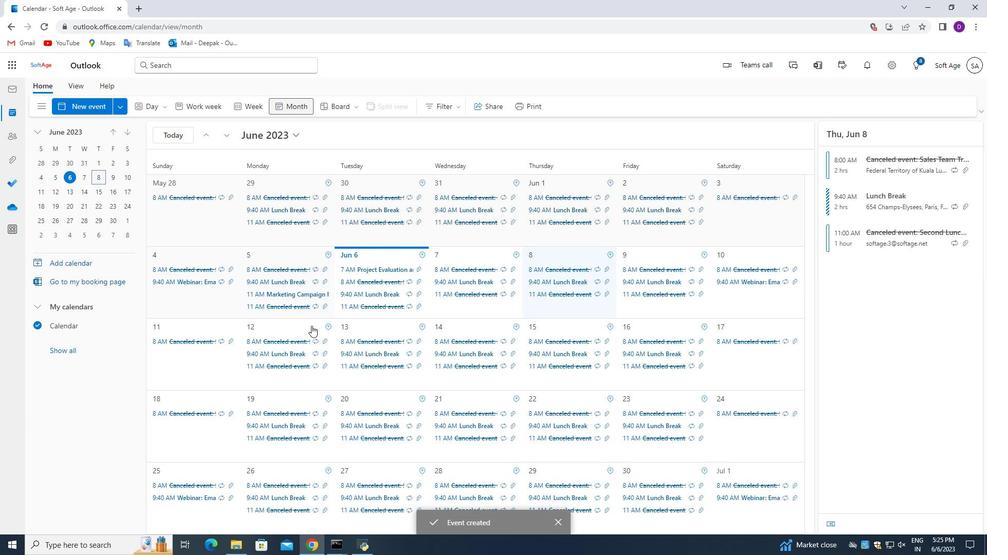 
